Task: Find connections with filter location Bad Neustadt an der Saale with filter topic #Leanstartupswith filter profile language French with filter current company EdgeVerve with filter school Indian Institute of Management, Calcutta with filter industry Fisheries with filter service category Life Coaching with filter keywords title Cruise Ship Attendant
Action: Mouse moved to (570, 76)
Screenshot: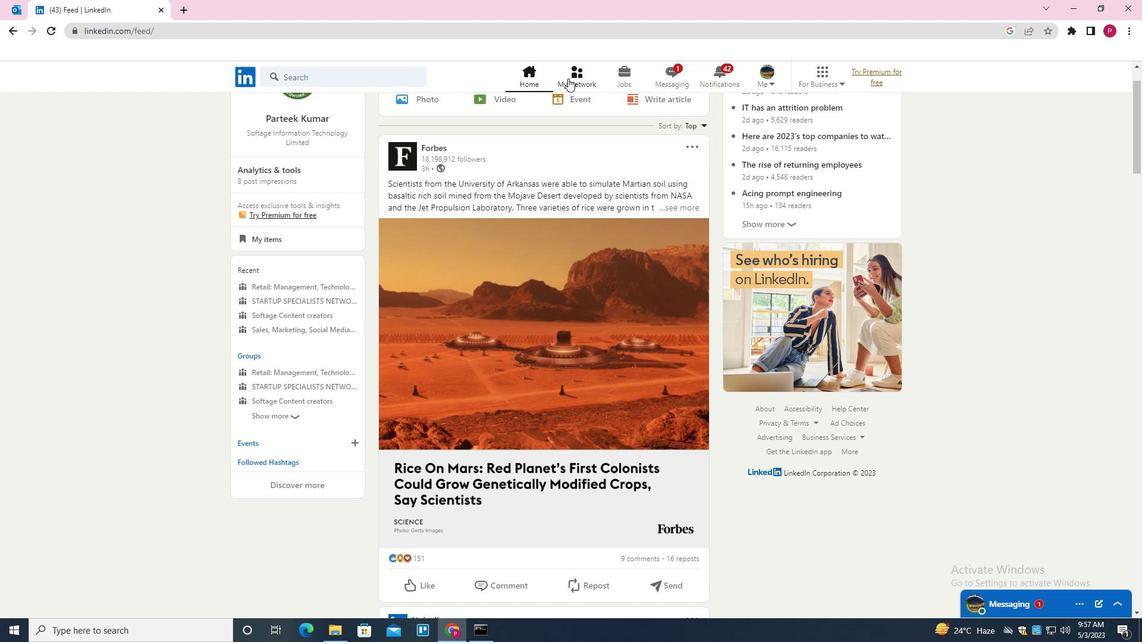 
Action: Mouse pressed left at (570, 76)
Screenshot: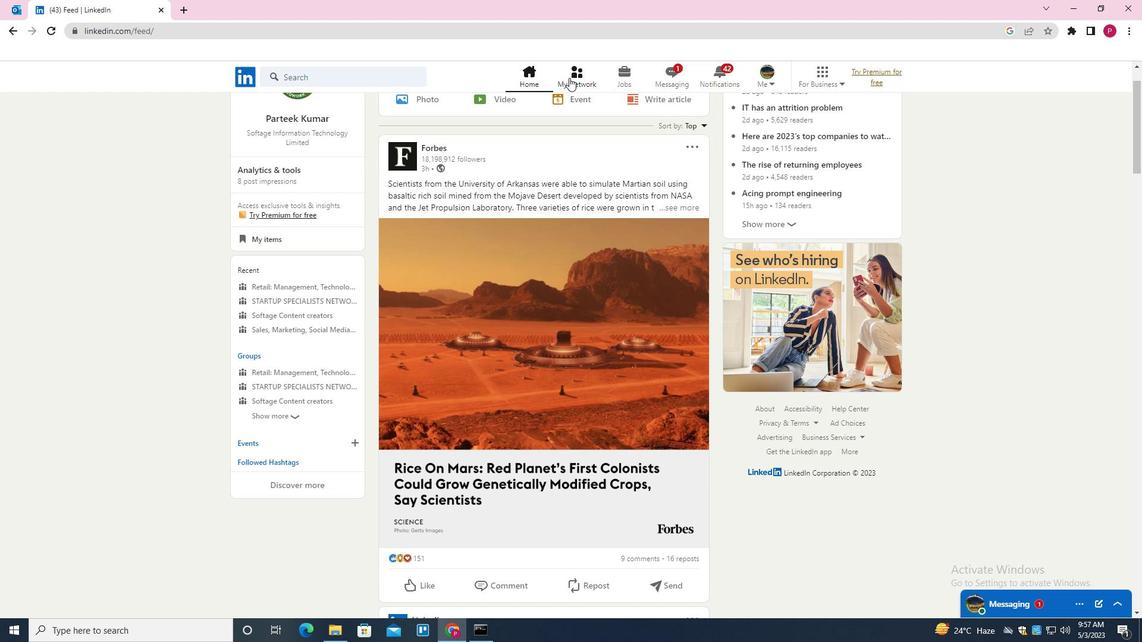
Action: Mouse moved to (363, 139)
Screenshot: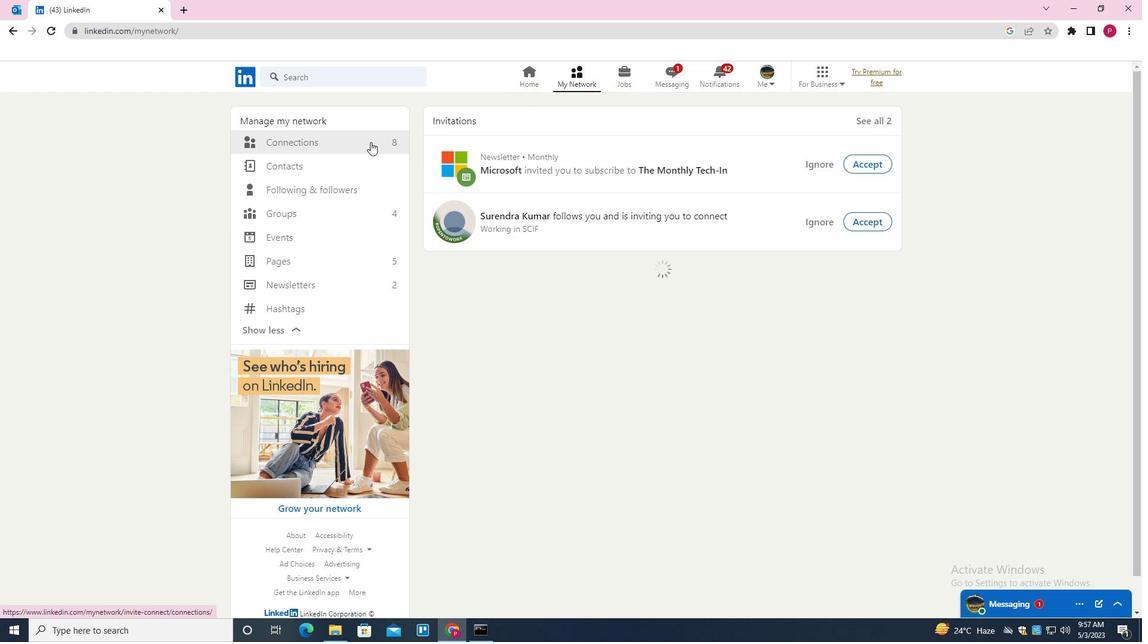 
Action: Mouse pressed left at (363, 139)
Screenshot: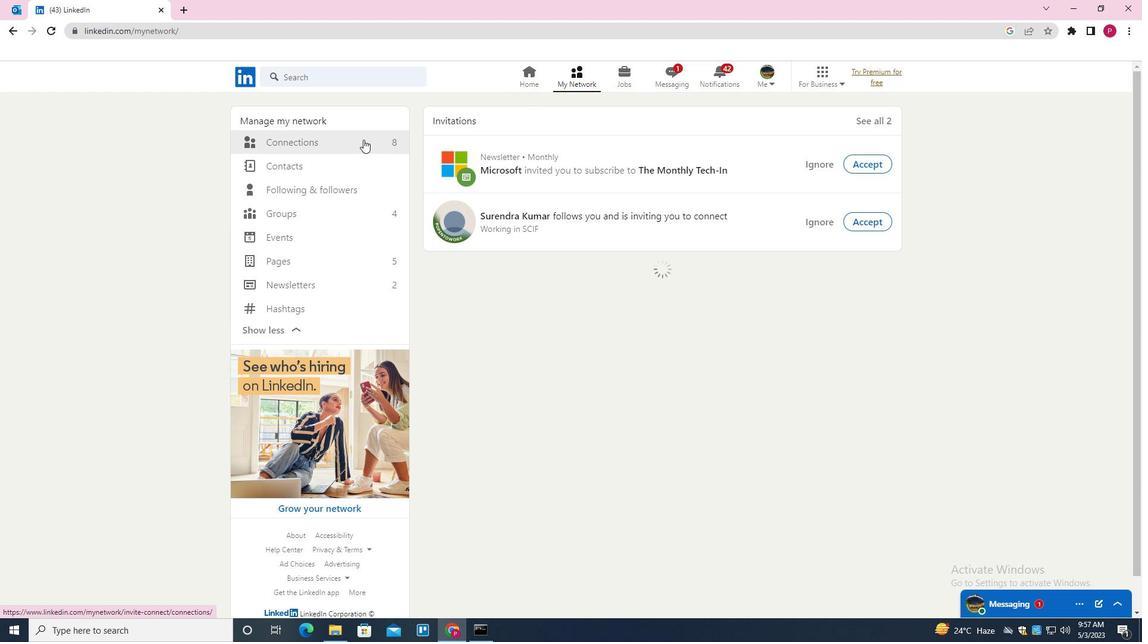 
Action: Mouse moved to (654, 139)
Screenshot: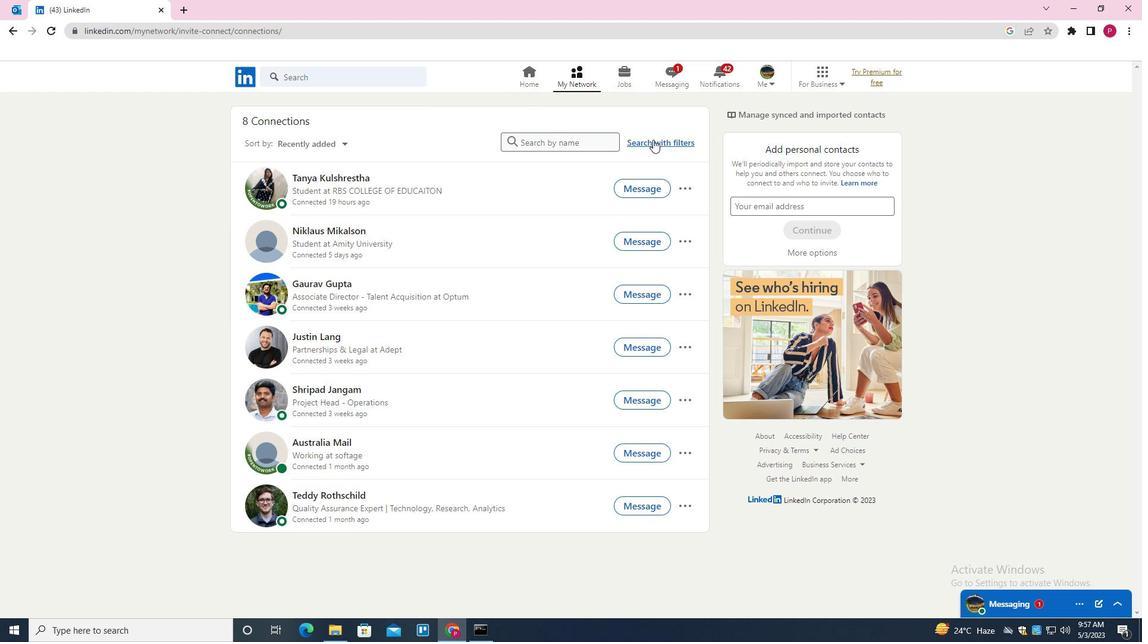 
Action: Mouse pressed left at (654, 139)
Screenshot: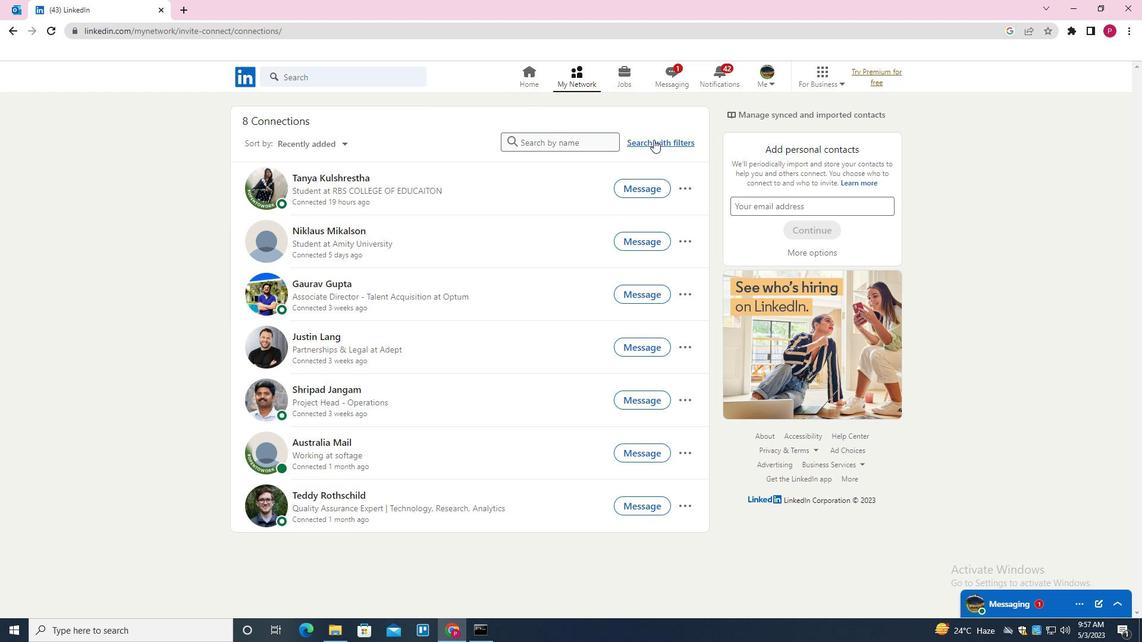
Action: Mouse moved to (610, 111)
Screenshot: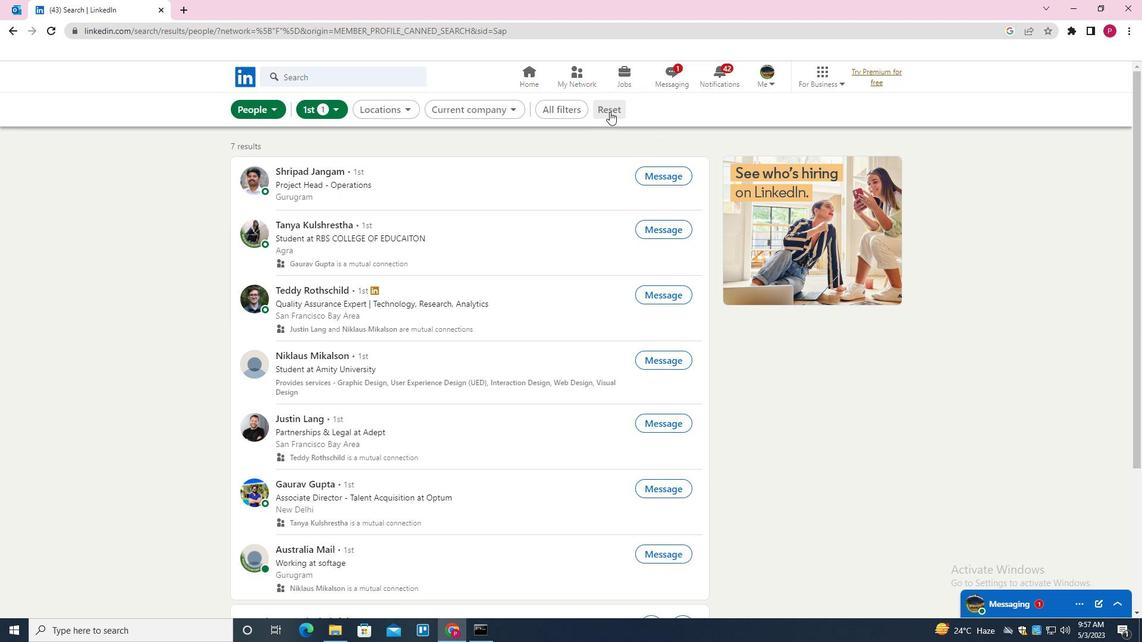 
Action: Mouse pressed left at (610, 111)
Screenshot: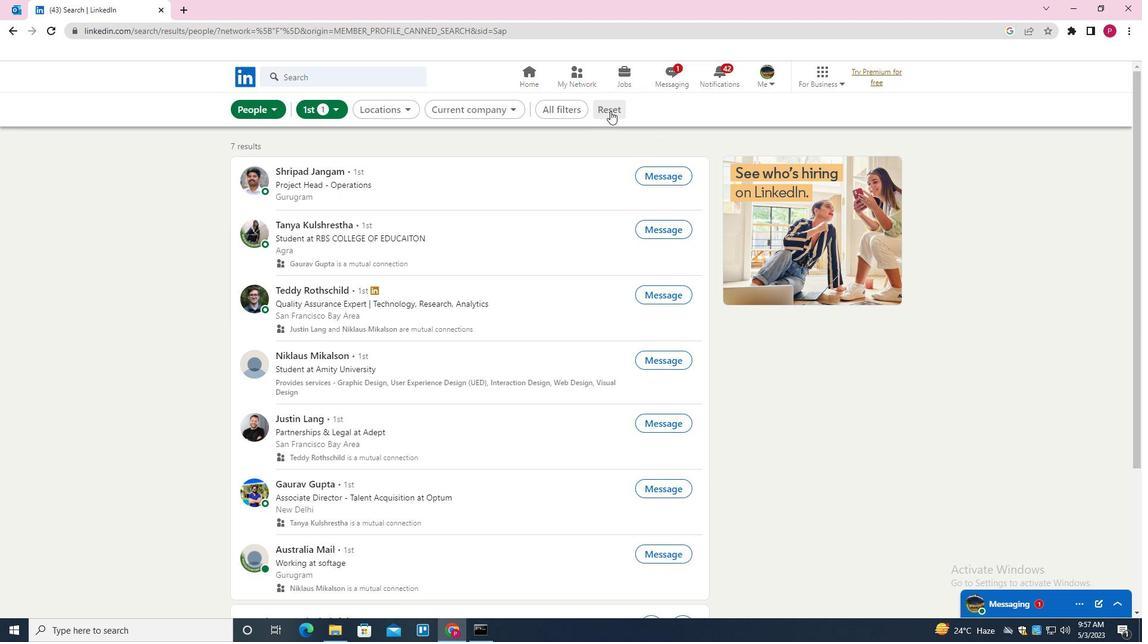 
Action: Mouse moved to (593, 114)
Screenshot: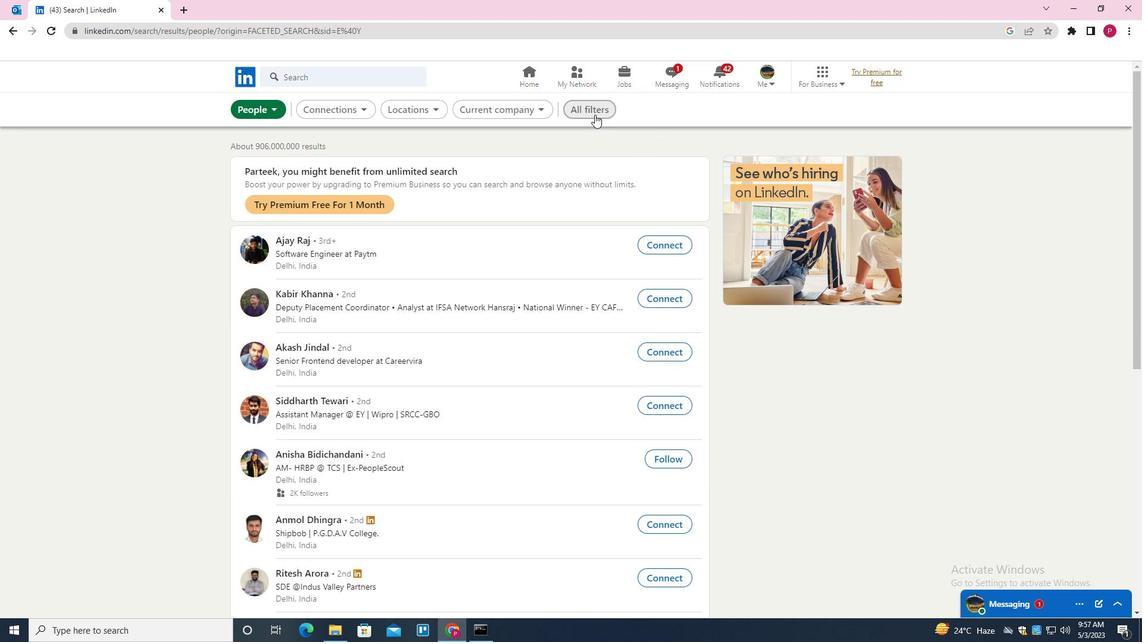 
Action: Mouse pressed left at (593, 114)
Screenshot: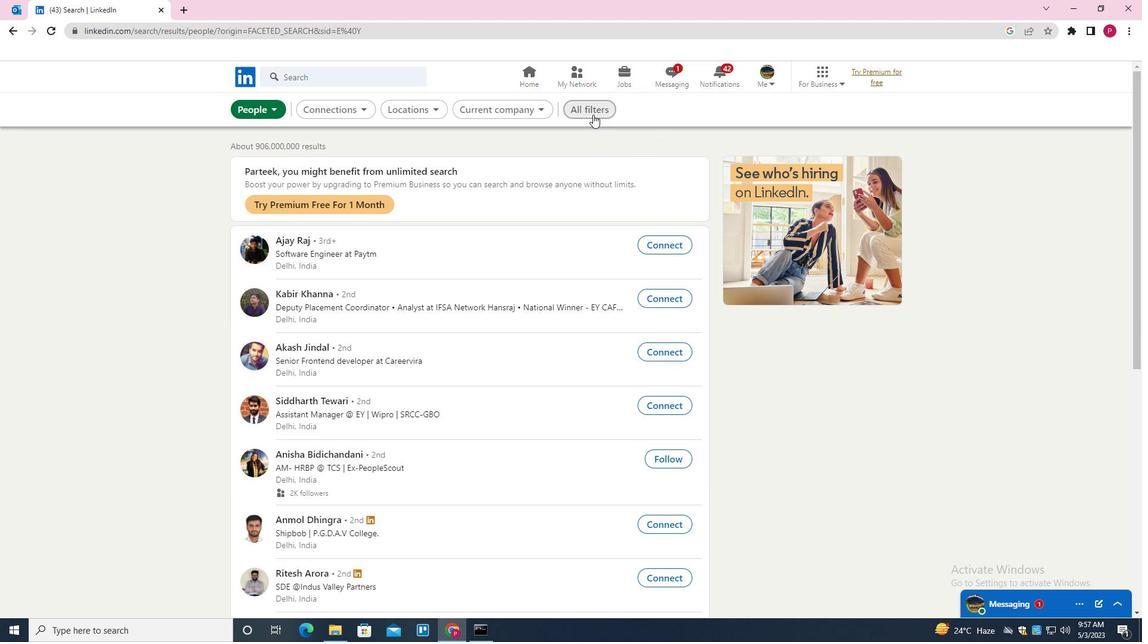 
Action: Mouse moved to (960, 302)
Screenshot: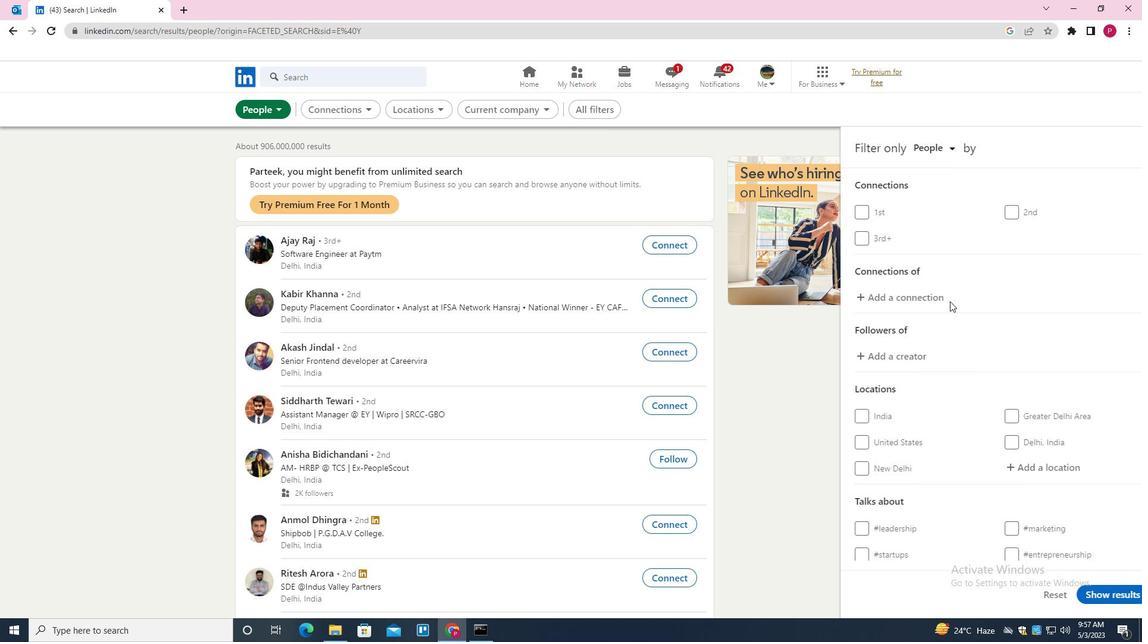 
Action: Mouse scrolled (960, 301) with delta (0, 0)
Screenshot: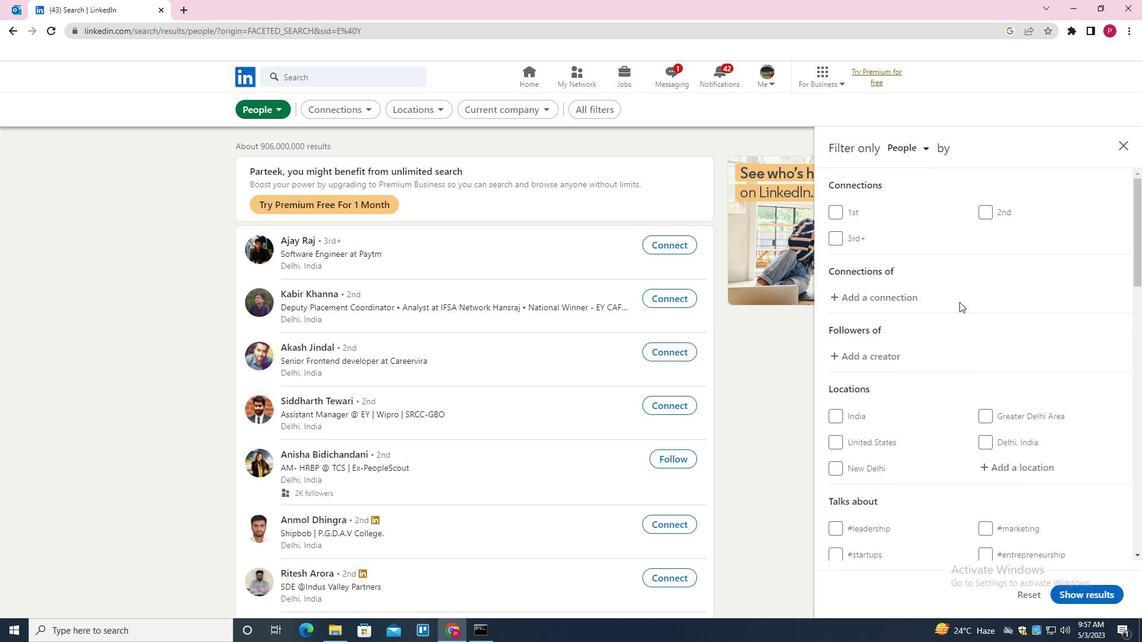 
Action: Mouse scrolled (960, 301) with delta (0, 0)
Screenshot: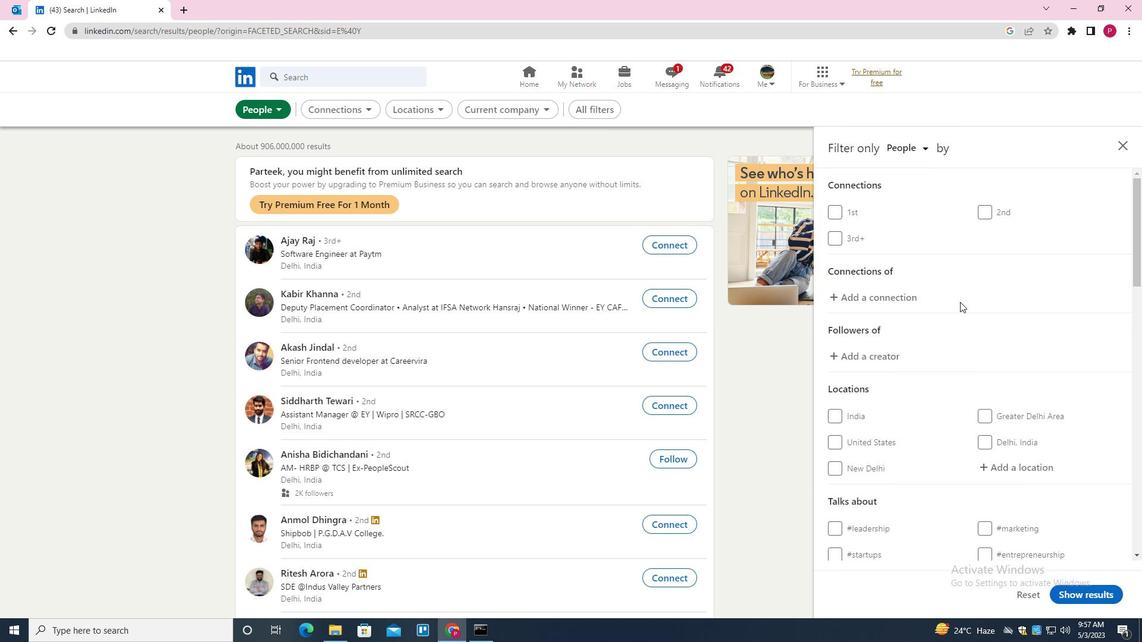 
Action: Mouse moved to (1000, 356)
Screenshot: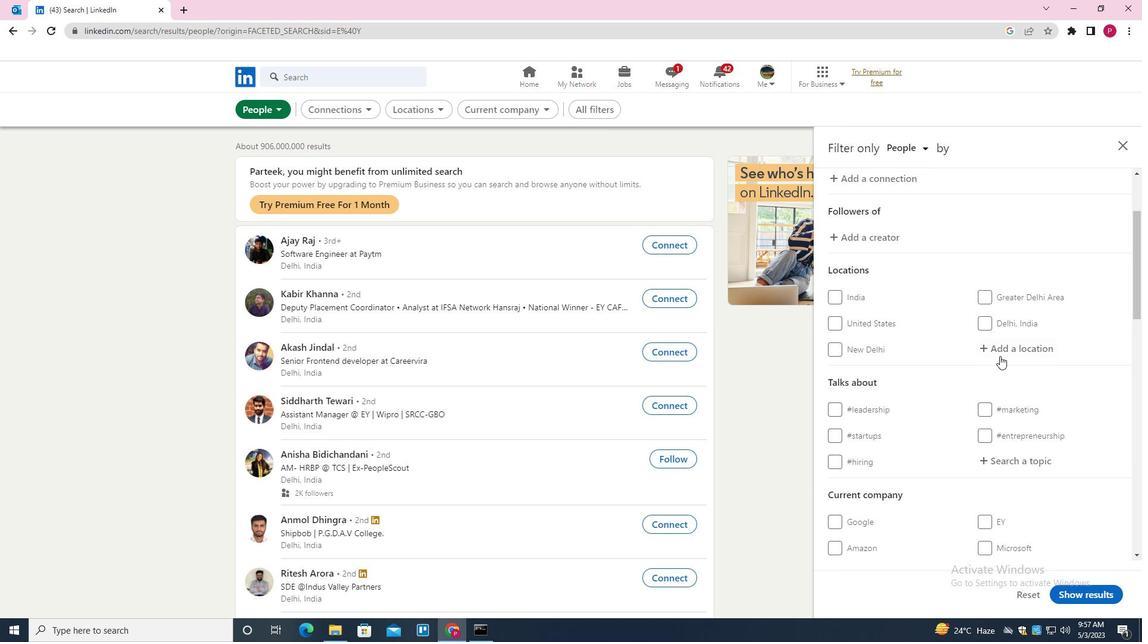 
Action: Mouse pressed left at (1000, 356)
Screenshot: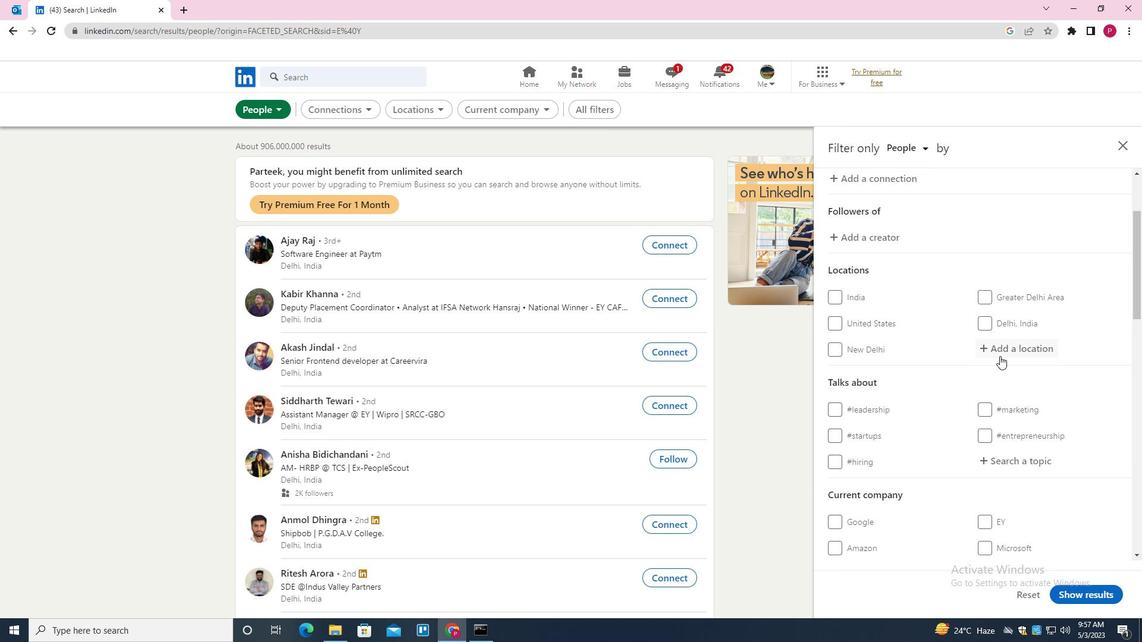 
Action: Key pressed <Key.shift>BAD<Key.space><Key.shift><Key.shift><Key.shift><Key.shift><Key.shift><Key.shift><Key.shift><Key.shift><Key.shift><Key.shift><Key.shift><Key.shift><Key.shift><Key.shift><Key.shift><Key.shift>B<Key.backspace>NEUSTADT<Key.down><Key.enter>
Screenshot: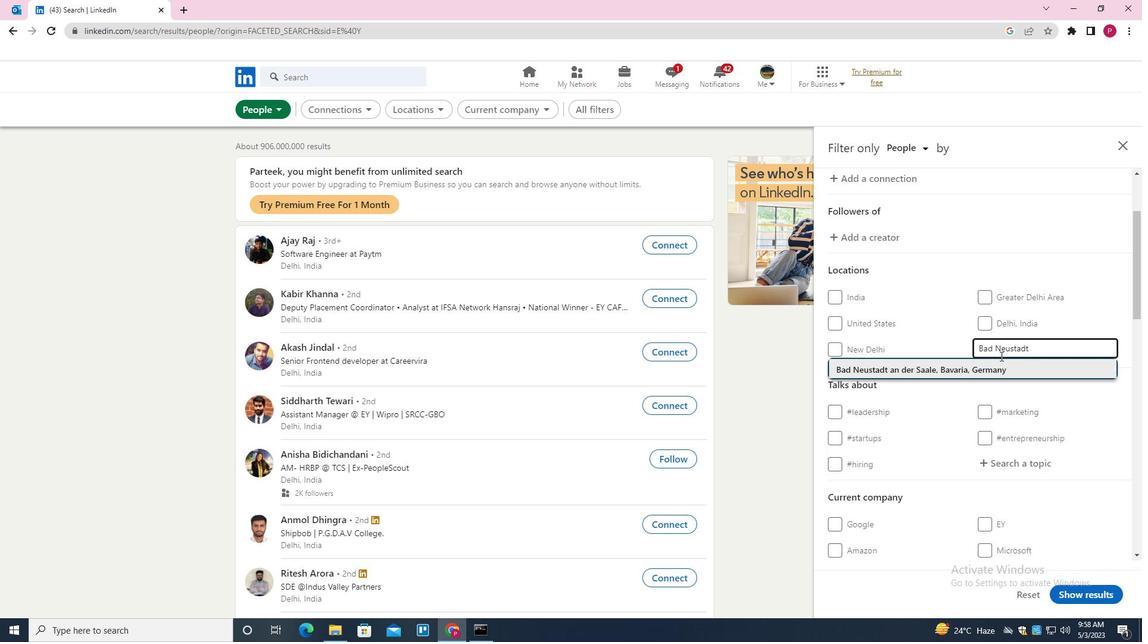
Action: Mouse moved to (1001, 400)
Screenshot: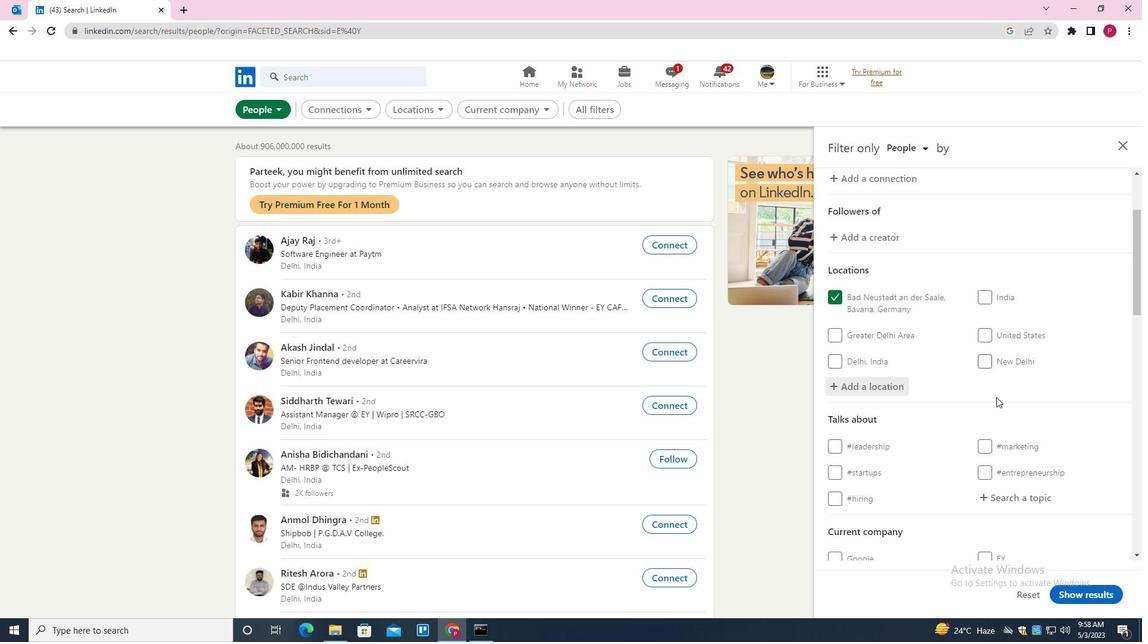 
Action: Mouse scrolled (1001, 399) with delta (0, 0)
Screenshot: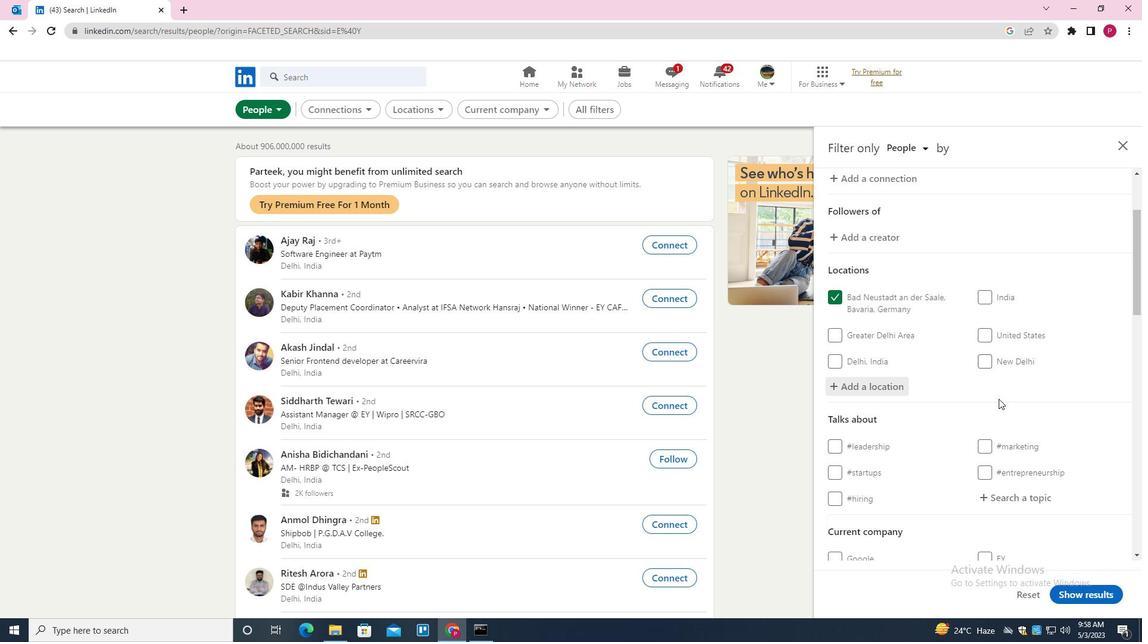 
Action: Mouse scrolled (1001, 399) with delta (0, 0)
Screenshot: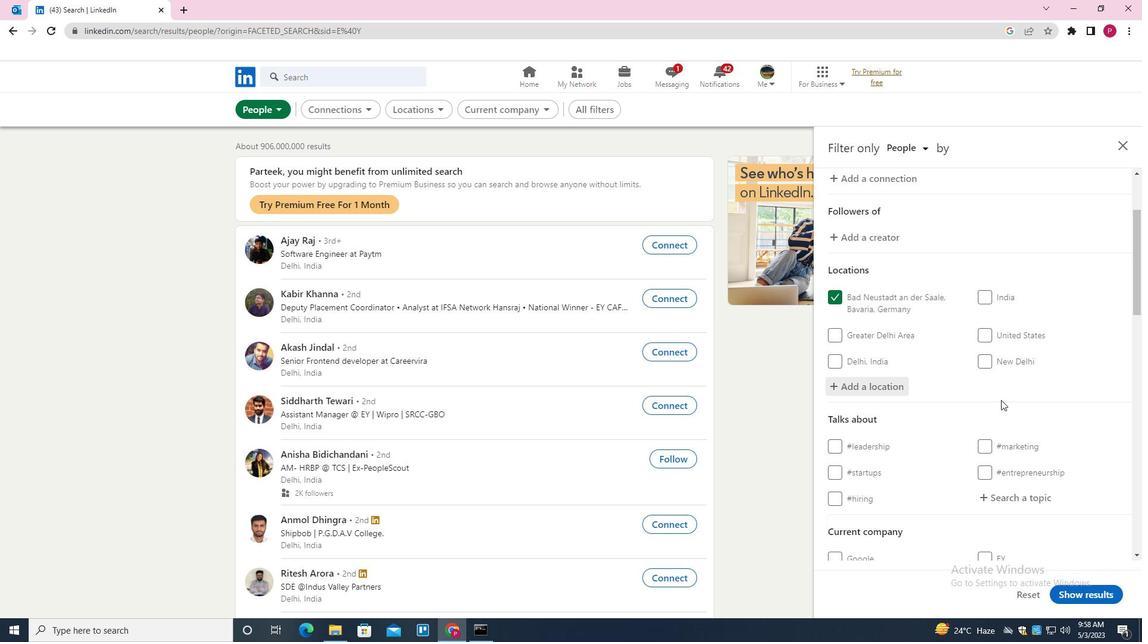 
Action: Mouse moved to (1009, 382)
Screenshot: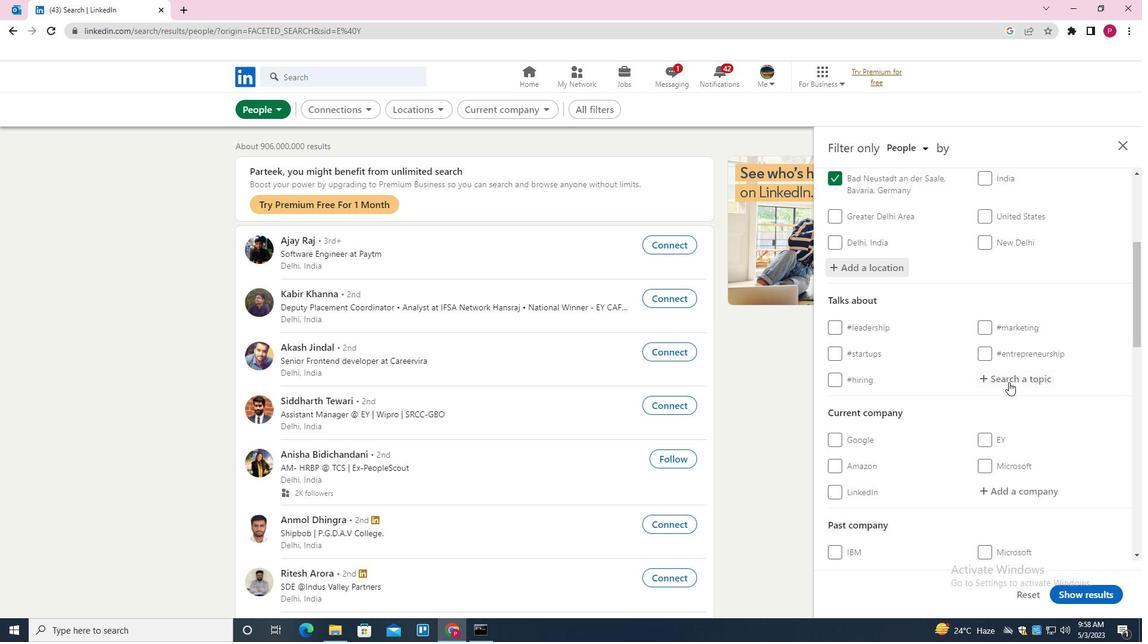 
Action: Mouse pressed left at (1009, 382)
Screenshot: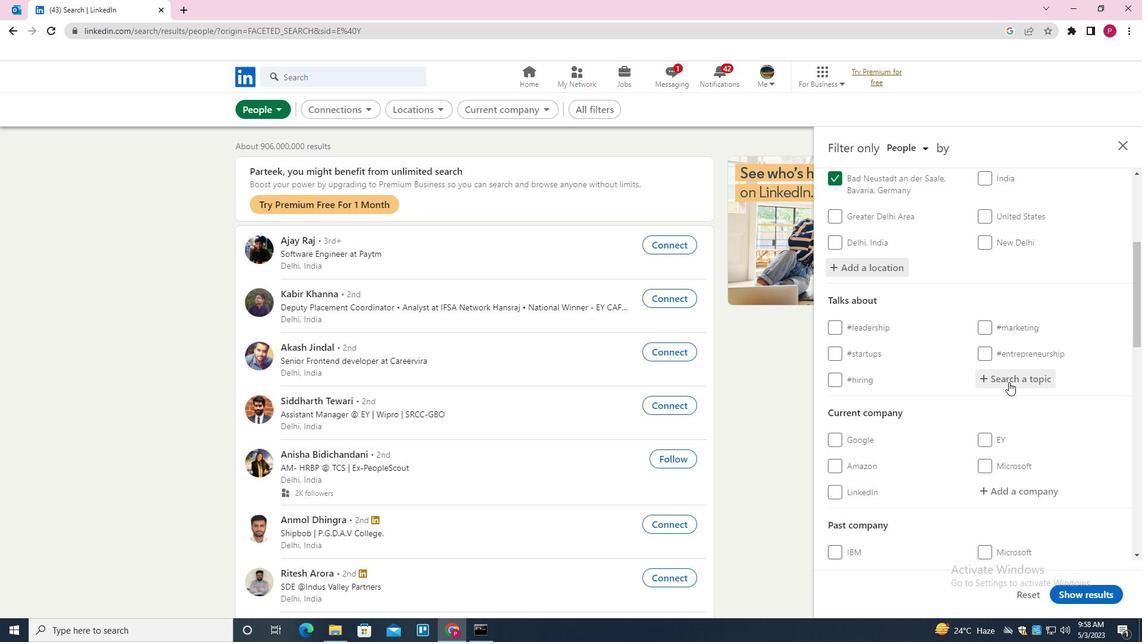 
Action: Key pressed <Key.shift>LEANSTARTUPS<Key.down><Key.enter>
Screenshot: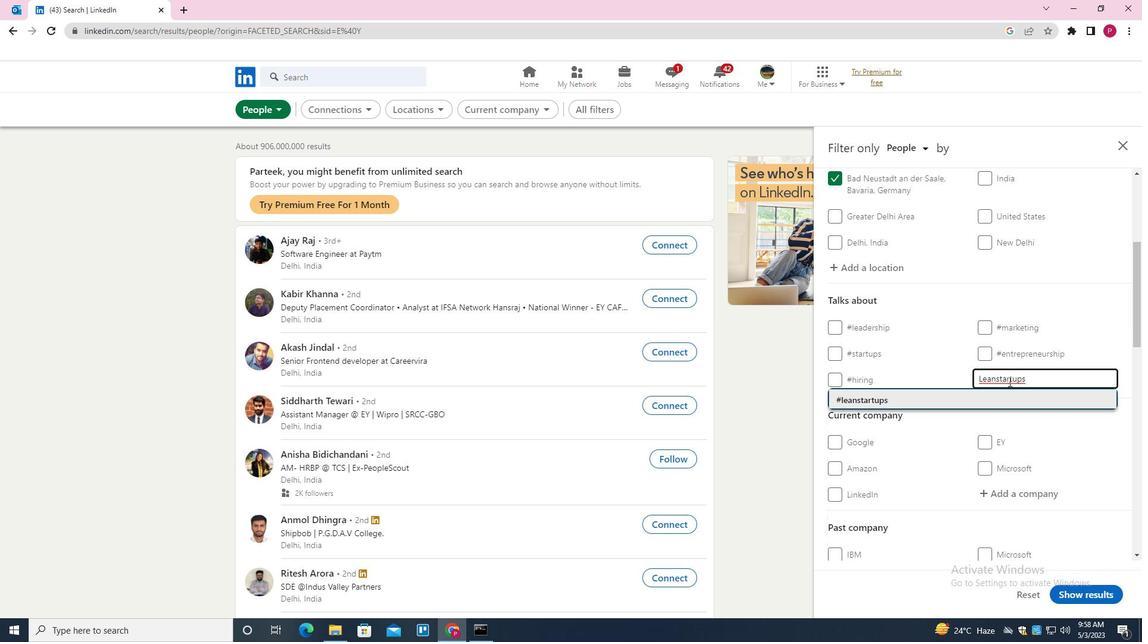 
Action: Mouse moved to (905, 382)
Screenshot: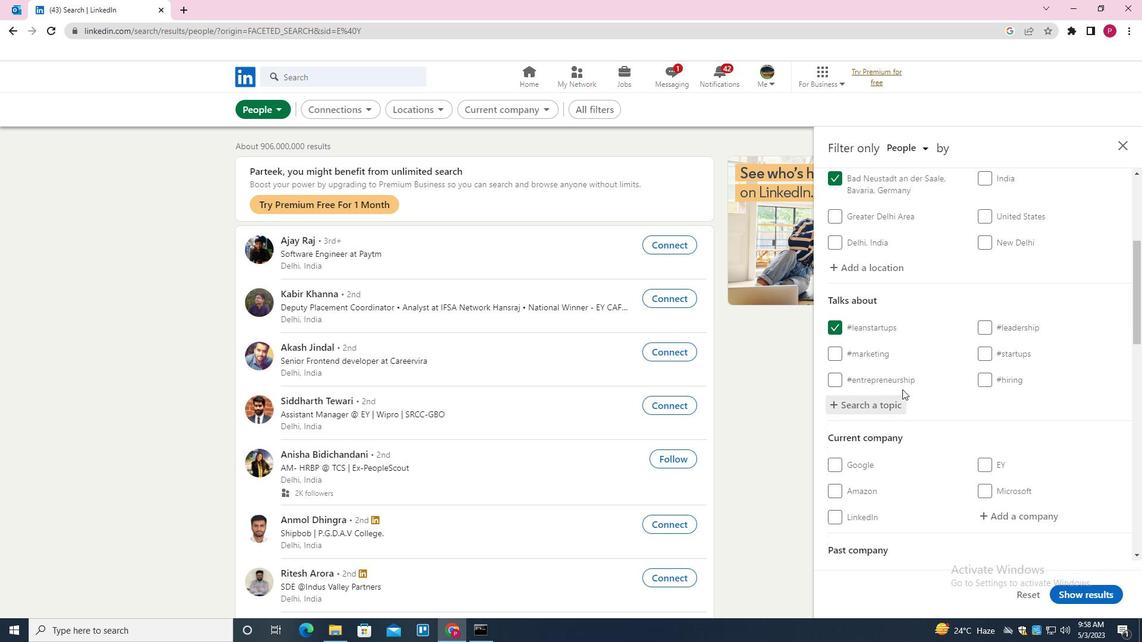 
Action: Mouse scrolled (905, 382) with delta (0, 0)
Screenshot: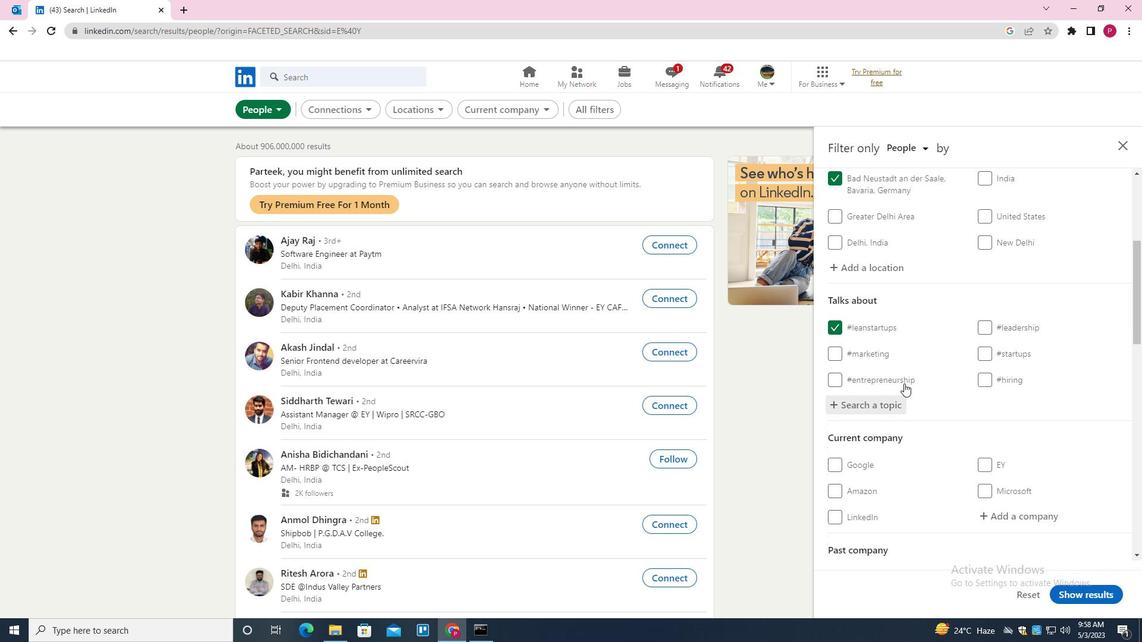 
Action: Mouse scrolled (905, 382) with delta (0, 0)
Screenshot: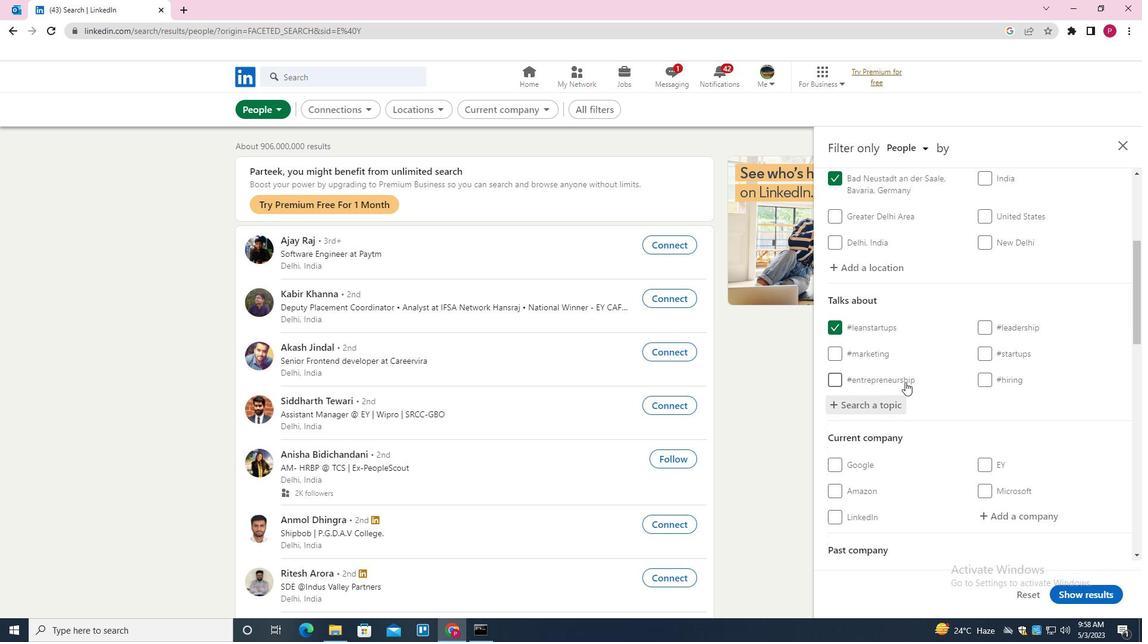 
Action: Mouse scrolled (905, 382) with delta (0, 0)
Screenshot: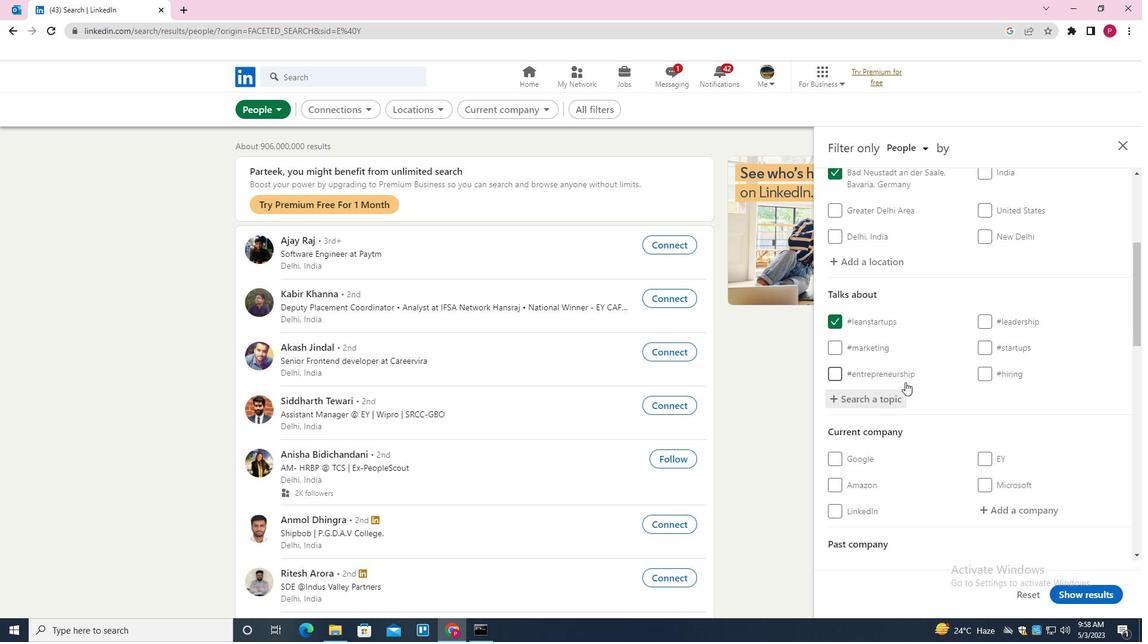 
Action: Mouse scrolled (905, 382) with delta (0, 0)
Screenshot: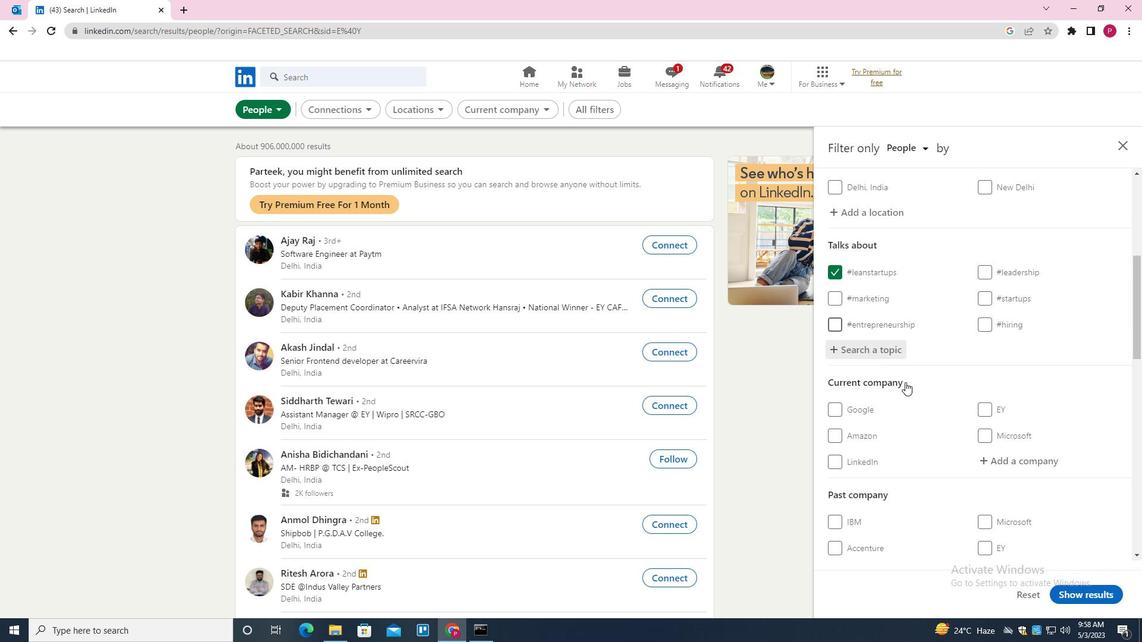 
Action: Mouse scrolled (905, 382) with delta (0, 0)
Screenshot: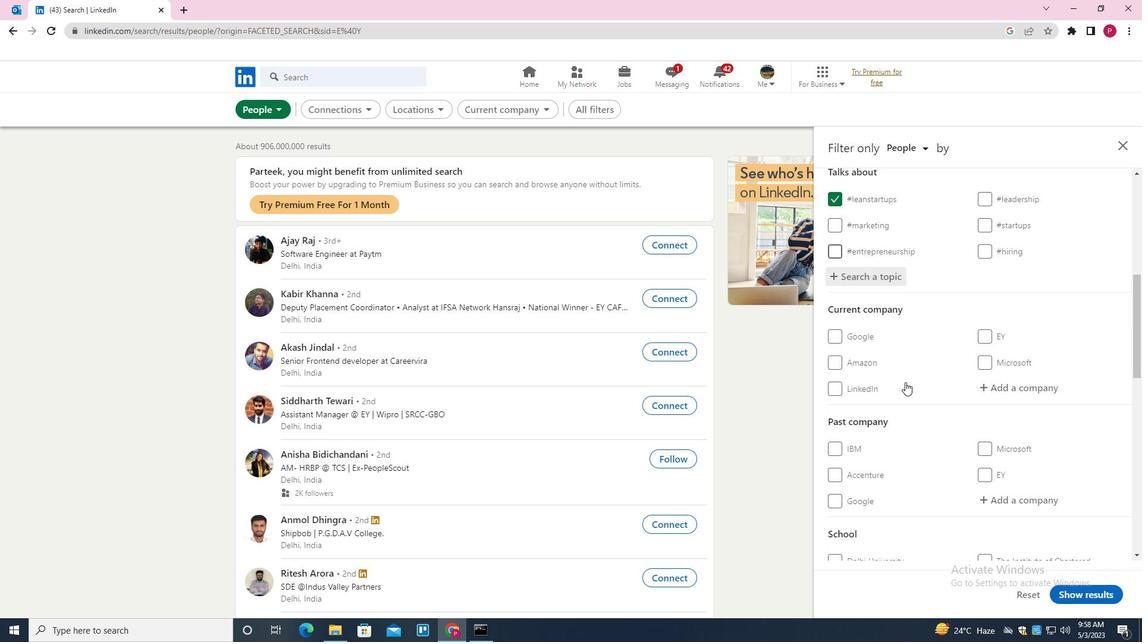 
Action: Mouse scrolled (905, 382) with delta (0, 0)
Screenshot: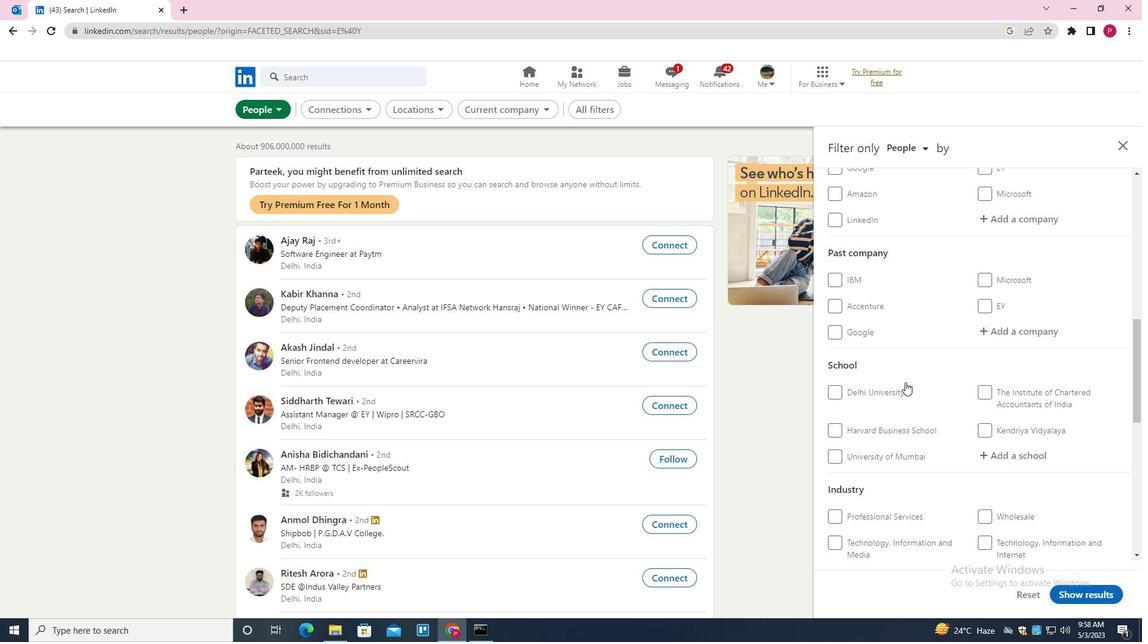 
Action: Mouse scrolled (905, 382) with delta (0, 0)
Screenshot: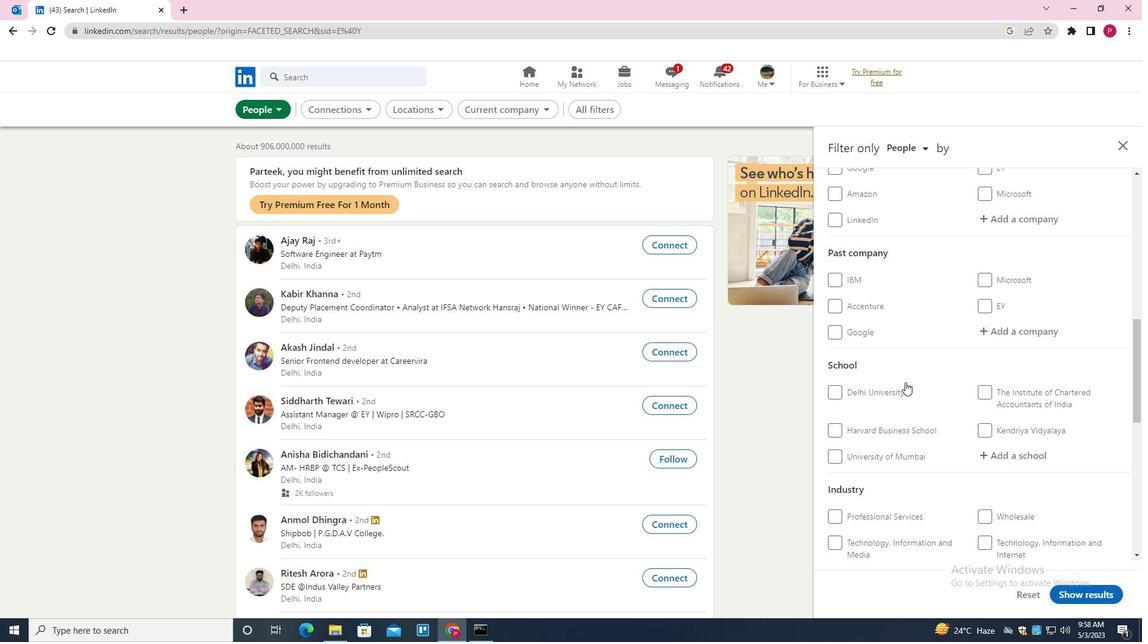 
Action: Mouse scrolled (905, 382) with delta (0, 0)
Screenshot: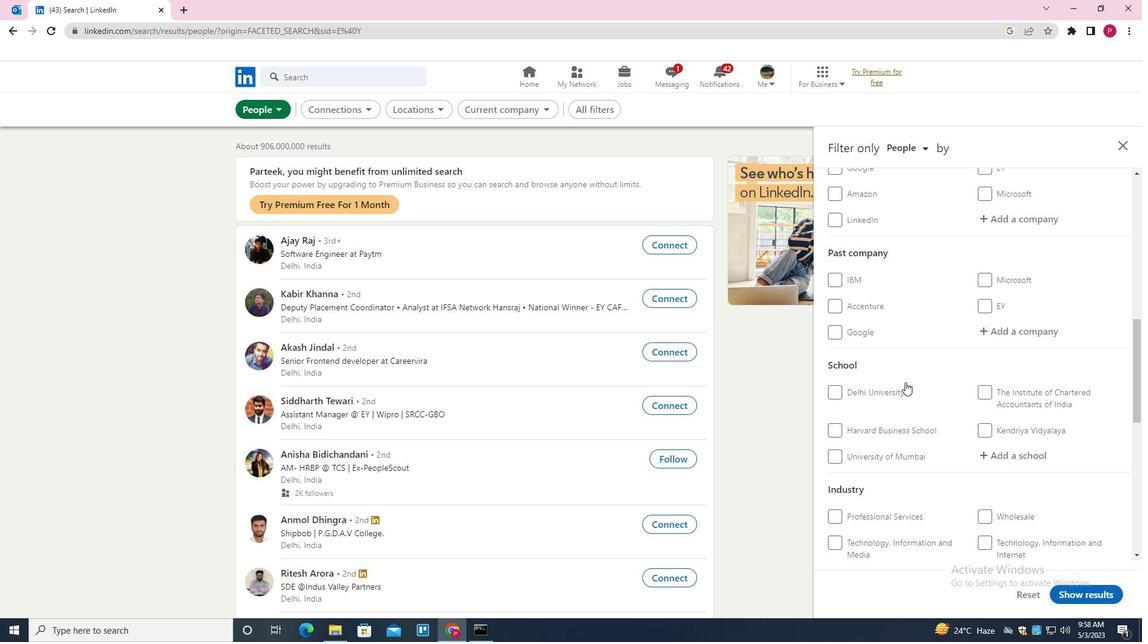 
Action: Mouse scrolled (905, 382) with delta (0, 0)
Screenshot: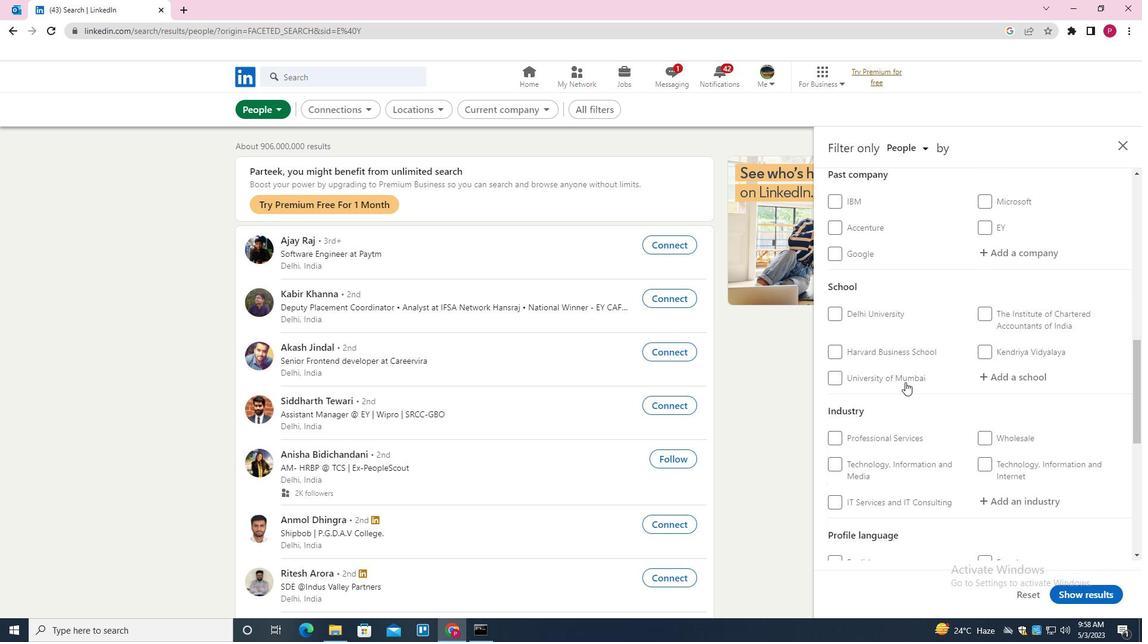 
Action: Mouse scrolled (905, 382) with delta (0, 0)
Screenshot: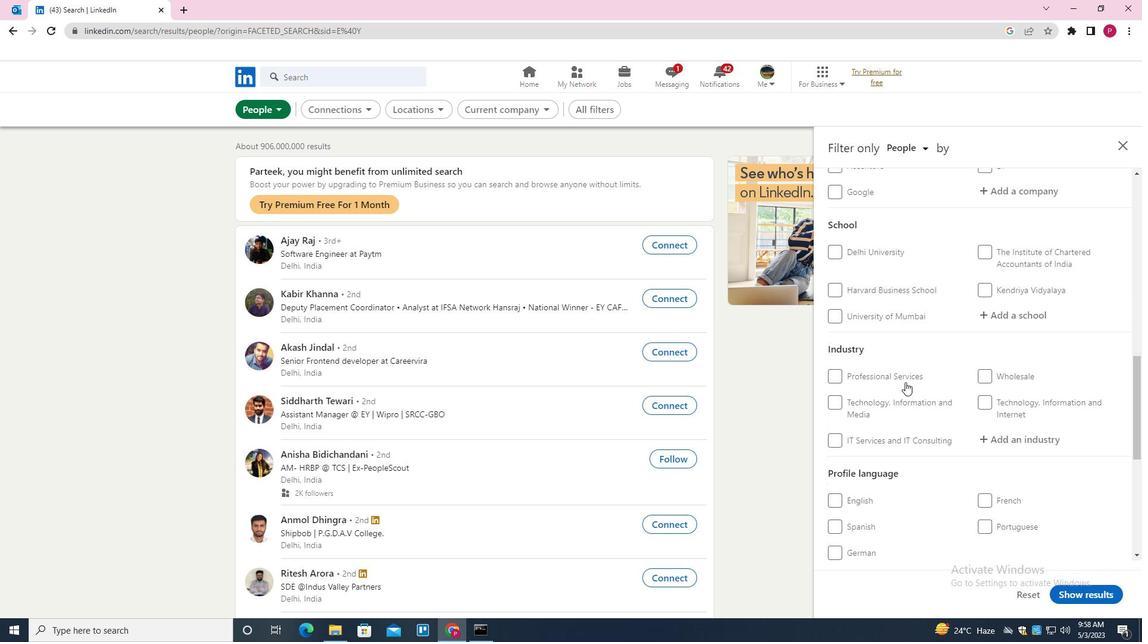 
Action: Mouse moved to (976, 343)
Screenshot: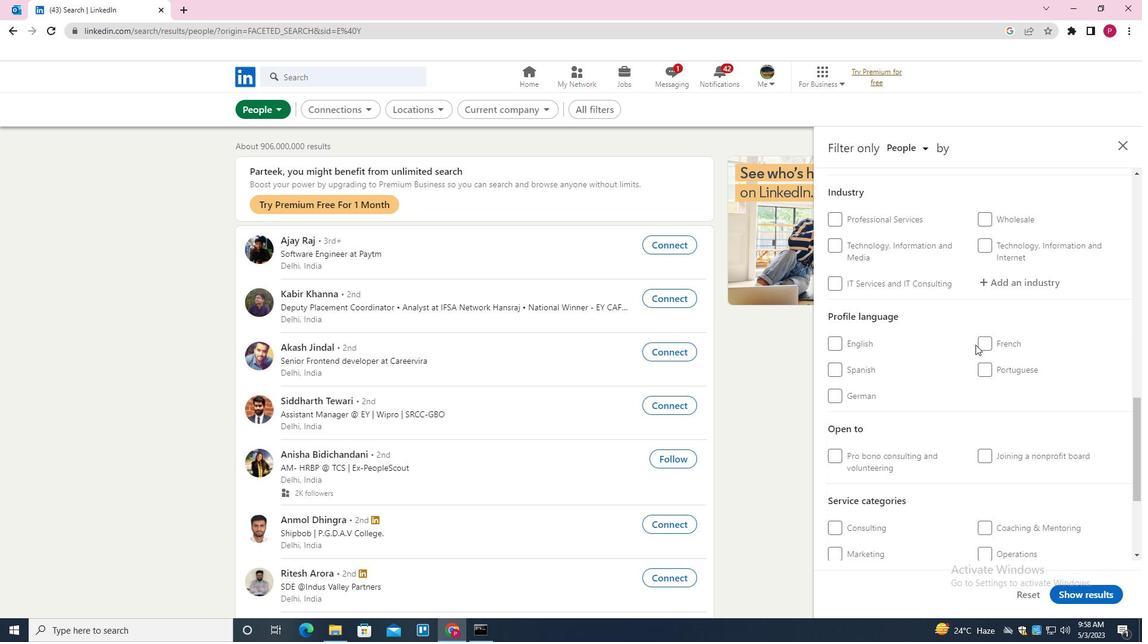 
Action: Mouse pressed left at (976, 343)
Screenshot: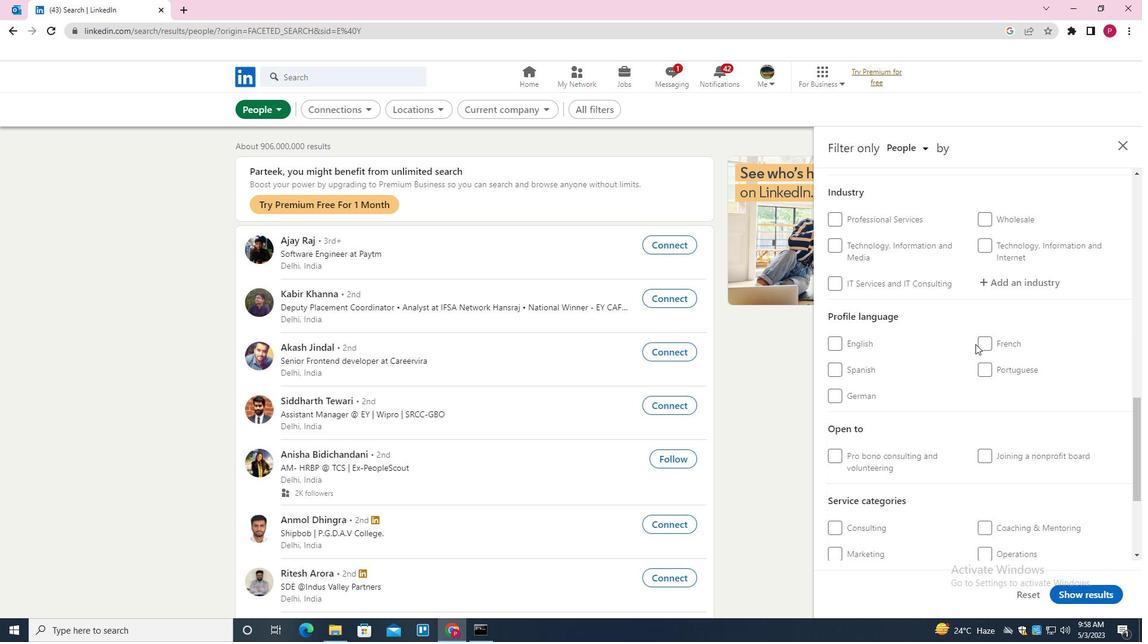 
Action: Mouse moved to (982, 343)
Screenshot: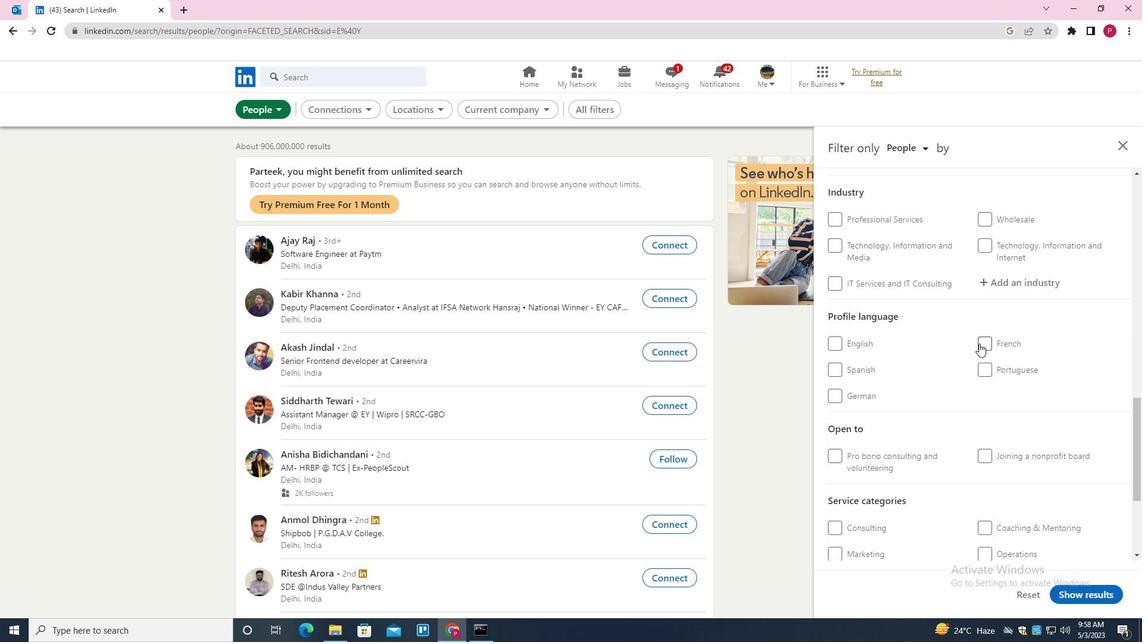 
Action: Mouse pressed left at (982, 343)
Screenshot: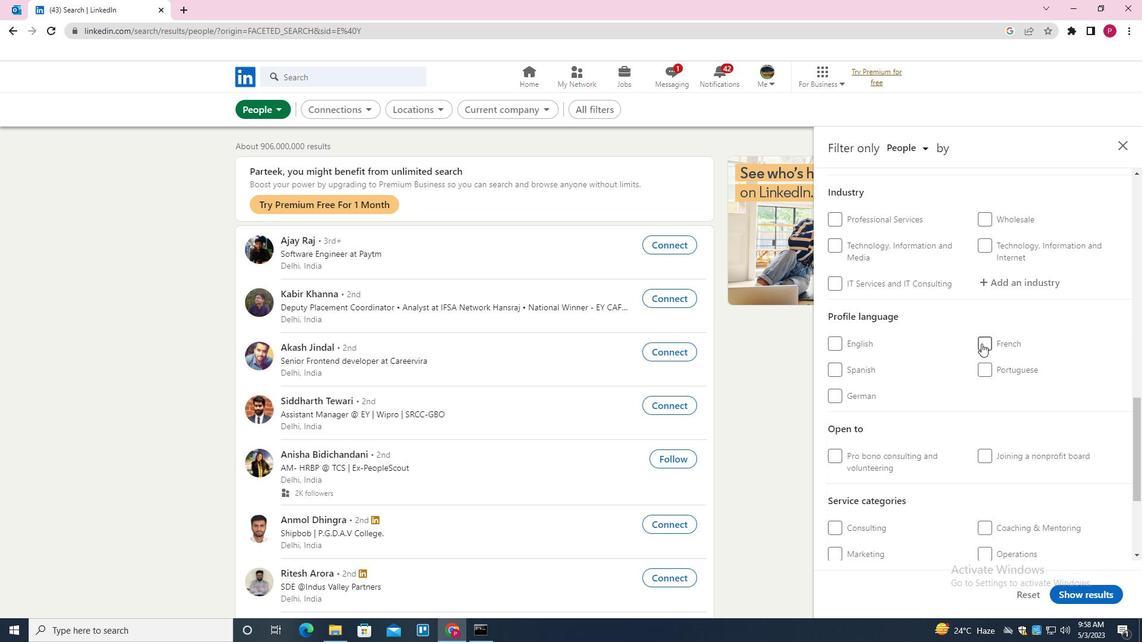 
Action: Mouse moved to (906, 380)
Screenshot: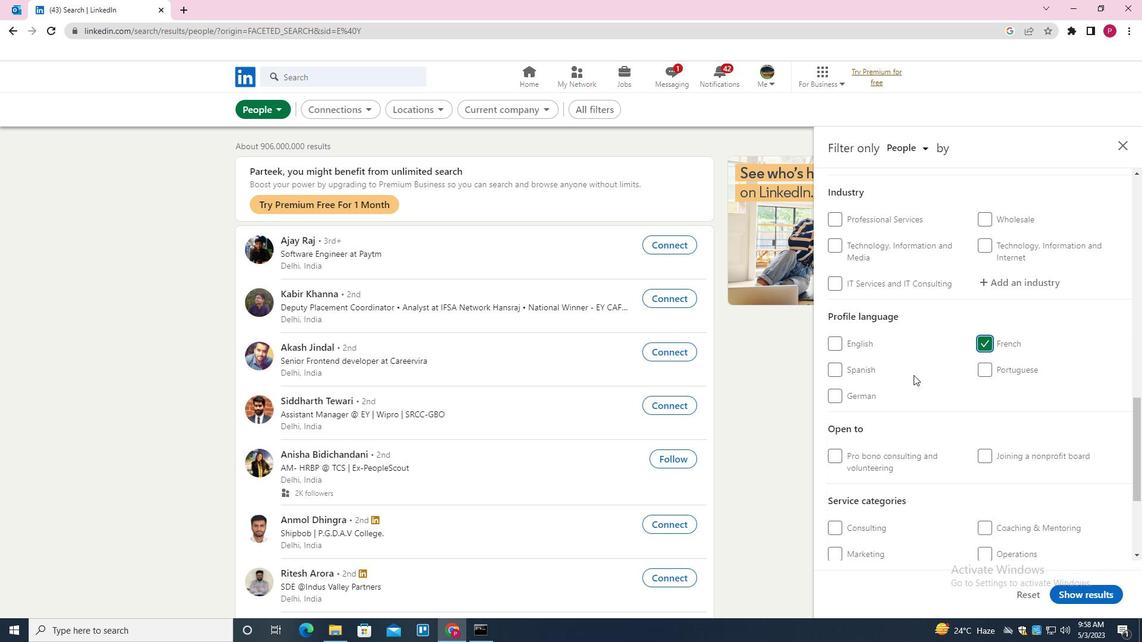 
Action: Mouse scrolled (906, 380) with delta (0, 0)
Screenshot: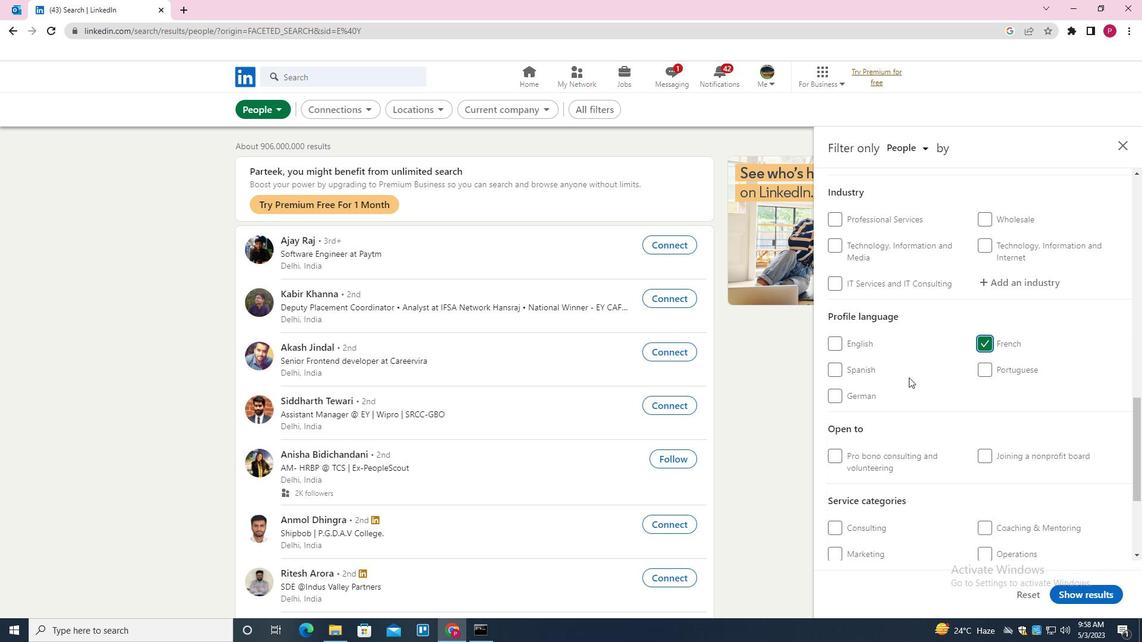 
Action: Mouse scrolled (906, 380) with delta (0, 0)
Screenshot: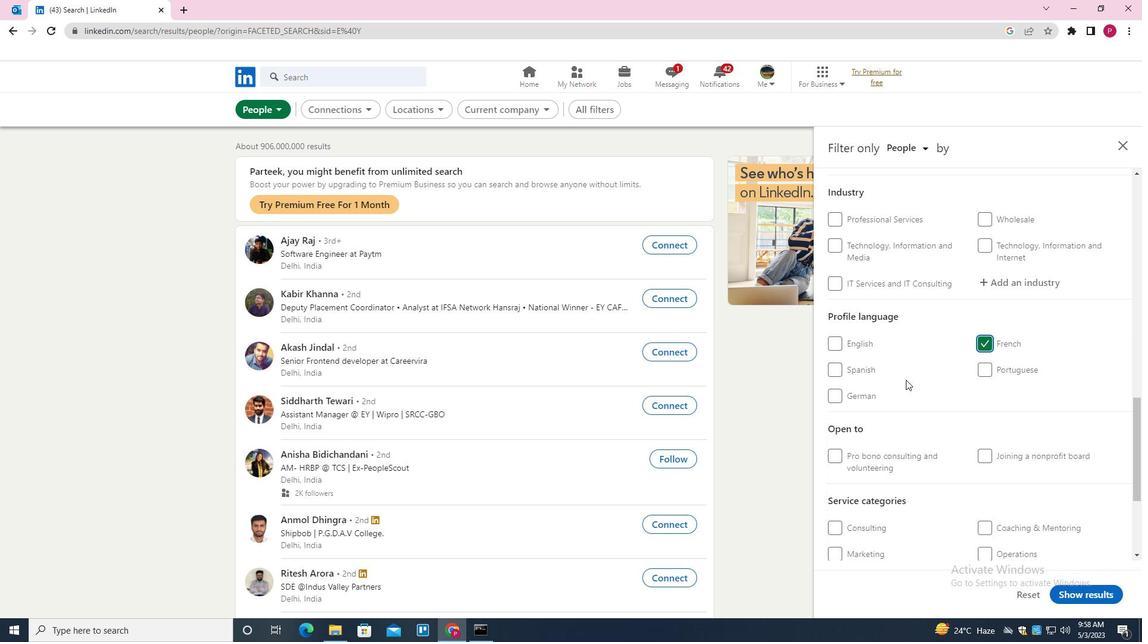 
Action: Mouse scrolled (906, 380) with delta (0, 0)
Screenshot: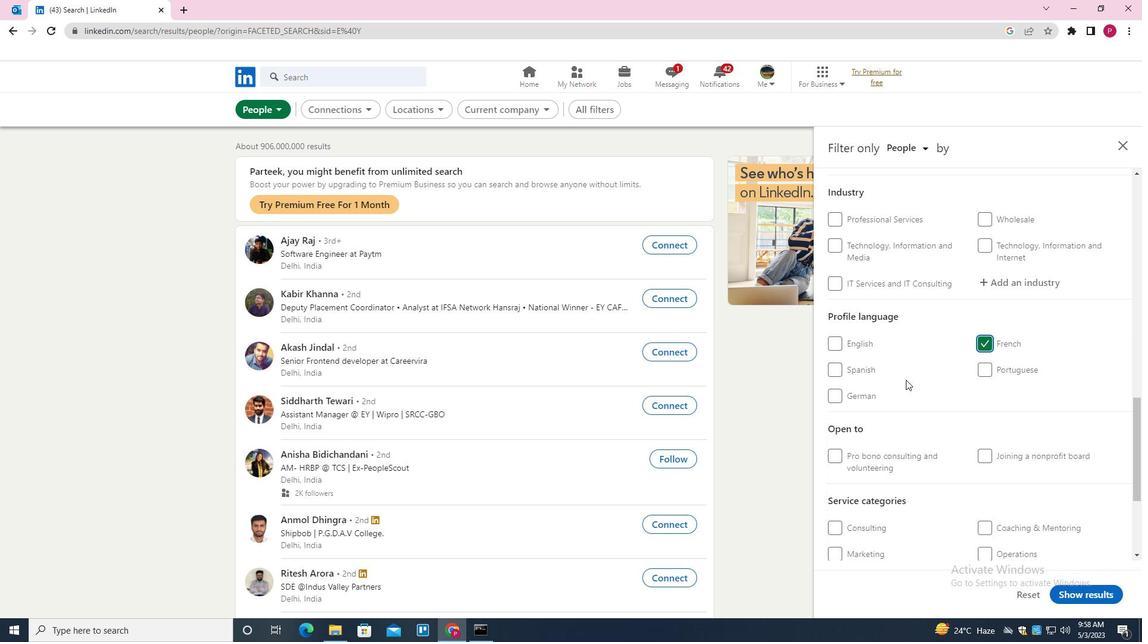 
Action: Mouse scrolled (906, 380) with delta (0, 0)
Screenshot: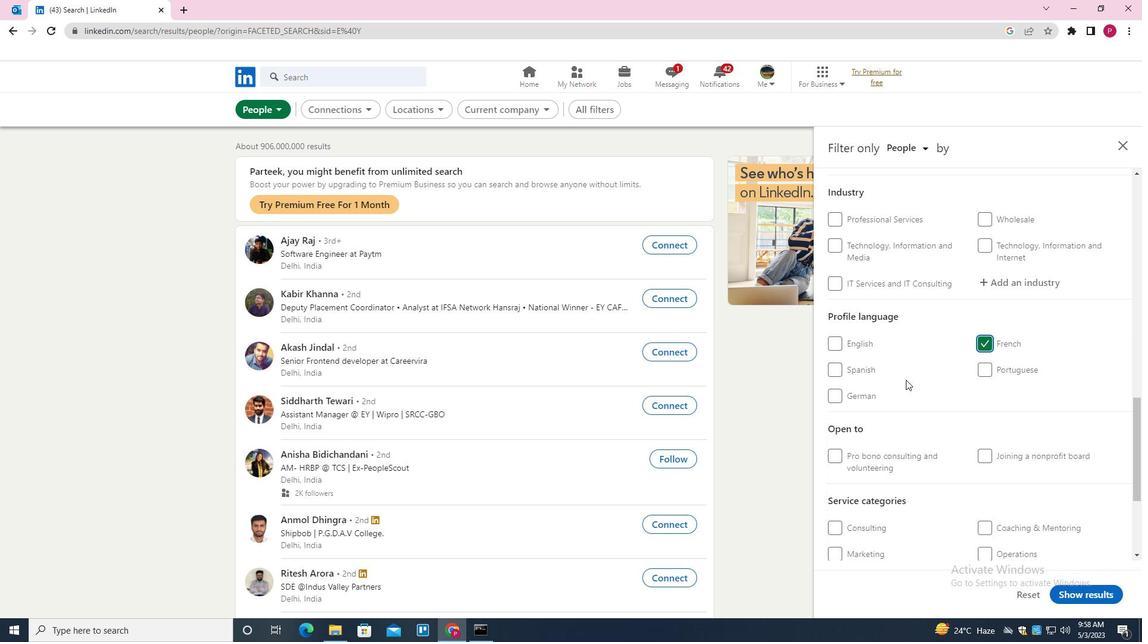
Action: Mouse scrolled (906, 380) with delta (0, 0)
Screenshot: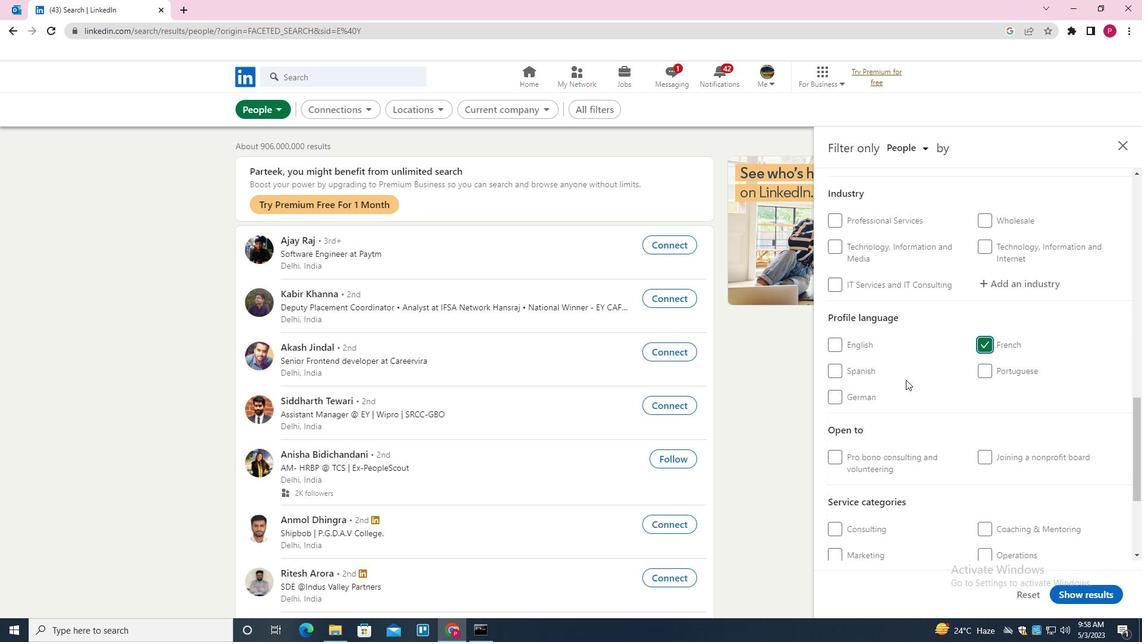 
Action: Mouse scrolled (906, 380) with delta (0, 0)
Screenshot: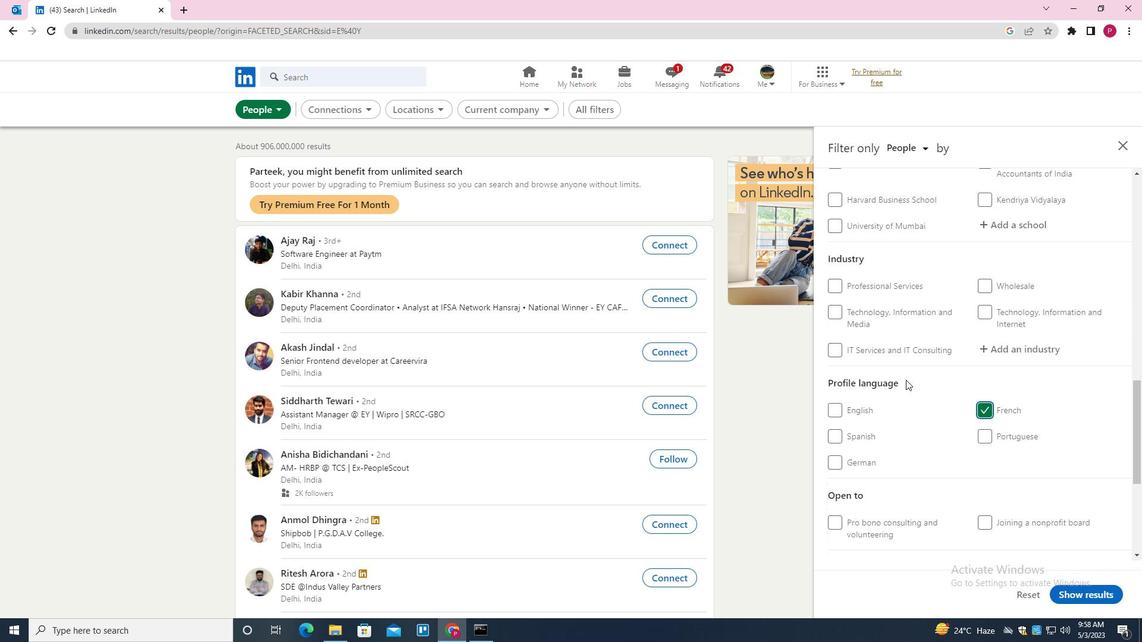 
Action: Mouse scrolled (906, 380) with delta (0, 0)
Screenshot: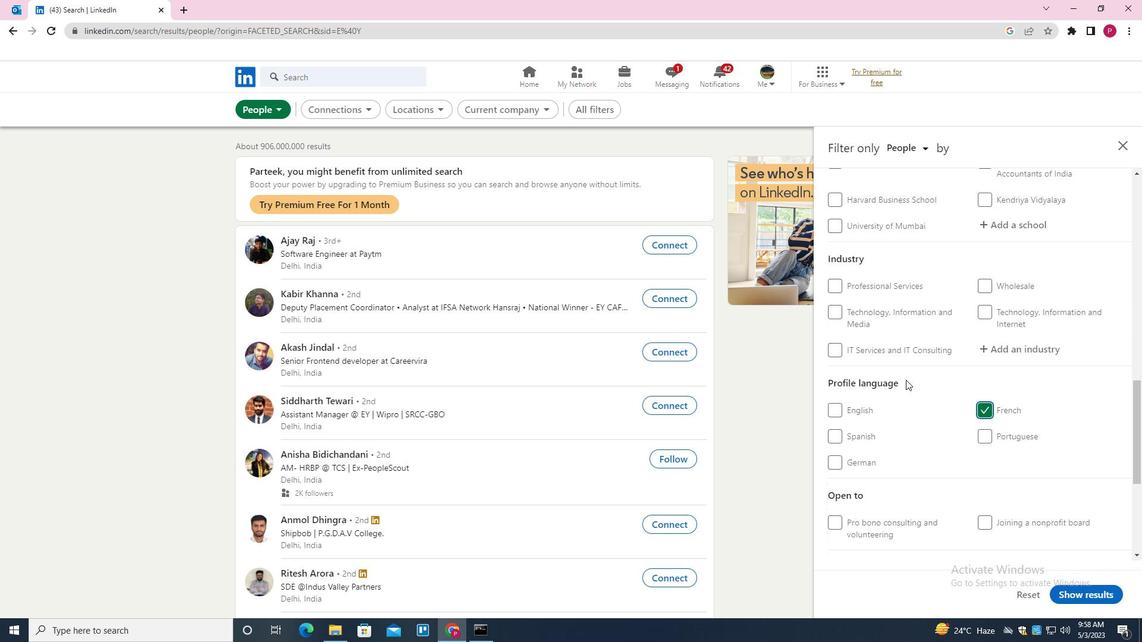
Action: Mouse moved to (1012, 342)
Screenshot: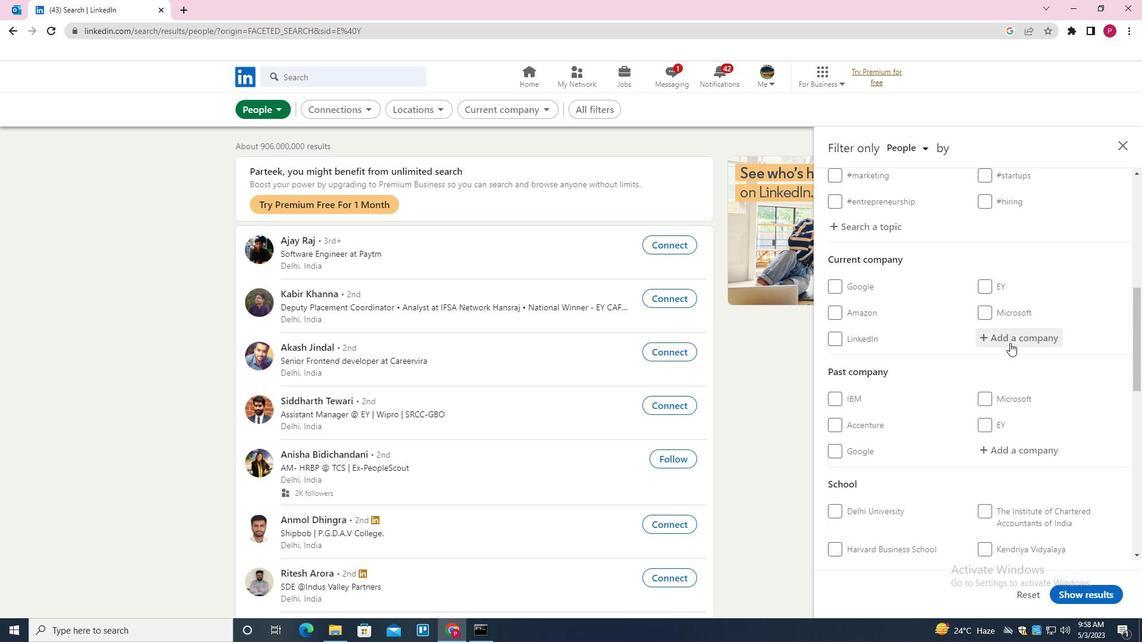 
Action: Mouse pressed left at (1012, 342)
Screenshot: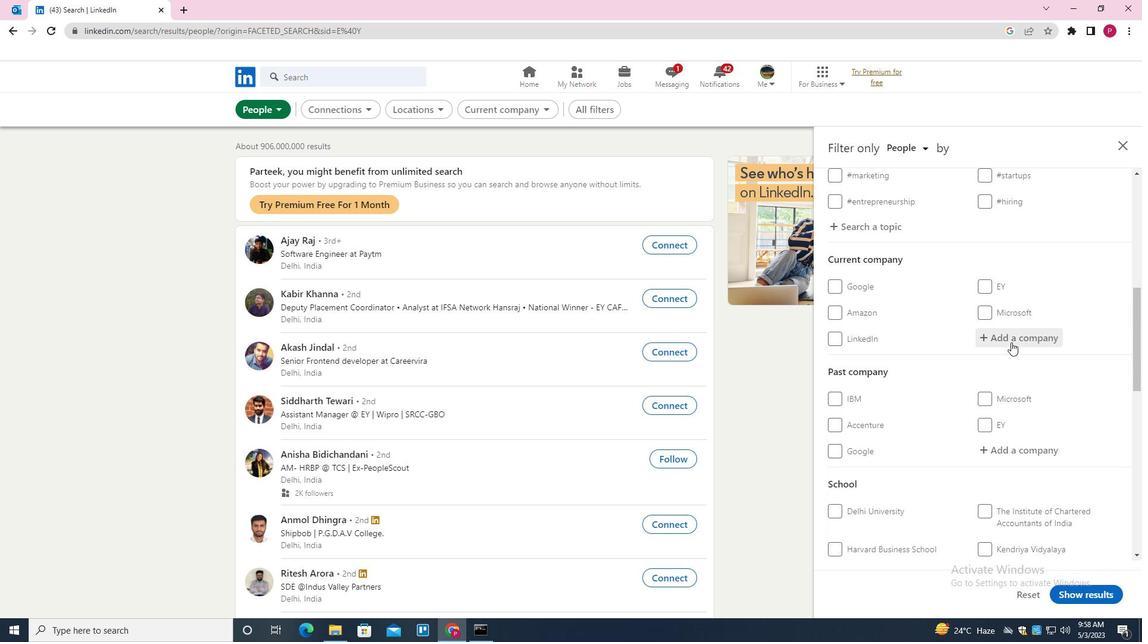 
Action: Key pressed <Key.shift><Key.shift><Key.shift><Key.shift>A<Key.shift><Key.shift><Key.shift><Key.backspace>EDGE<Key.shift><Key.shift><Key.shift><Key.shift><Key.shift><Key.shift><Key.shift><Key.shift><Key.shift><Key.shift><Key.shift><Key.shift>VERVE<Key.down><Key.enter>
Screenshot: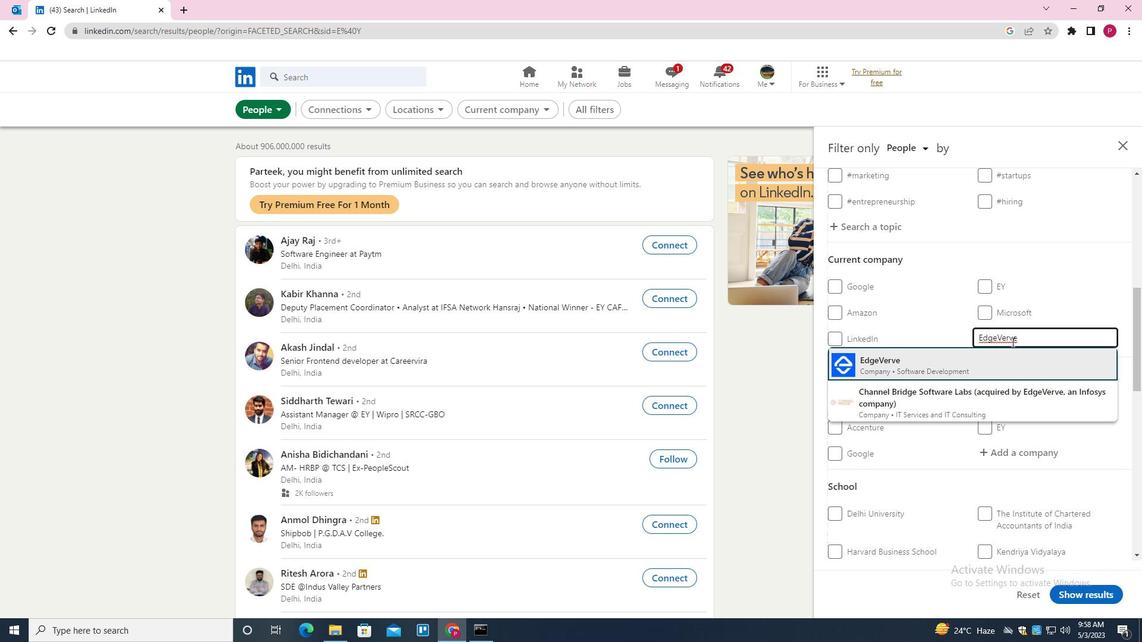 
Action: Mouse moved to (975, 366)
Screenshot: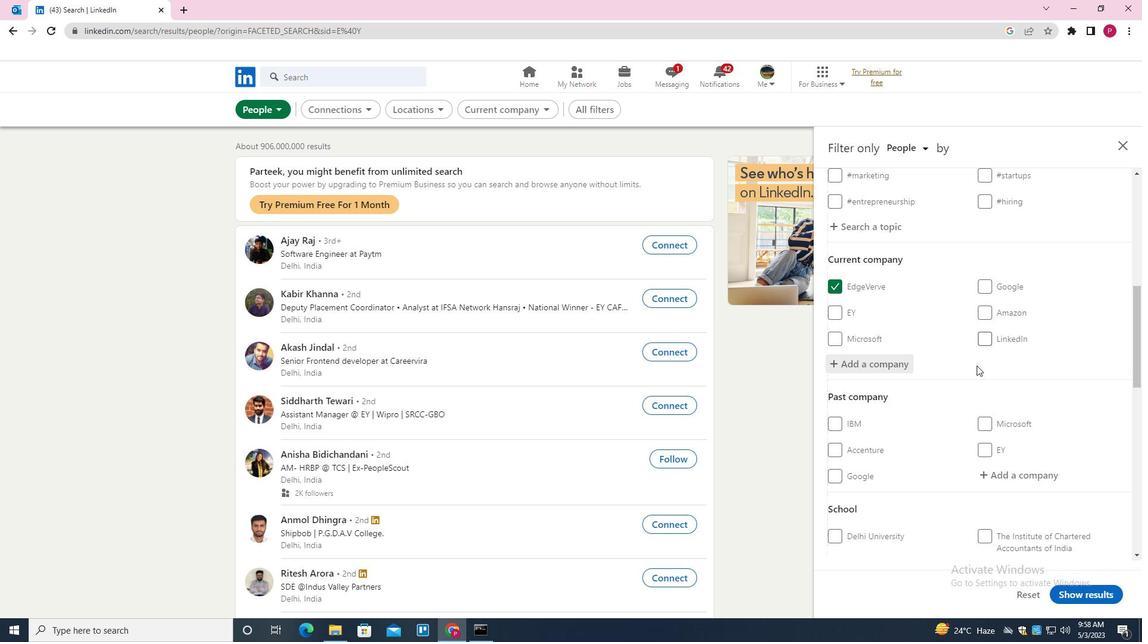 
Action: Mouse scrolled (975, 365) with delta (0, 0)
Screenshot: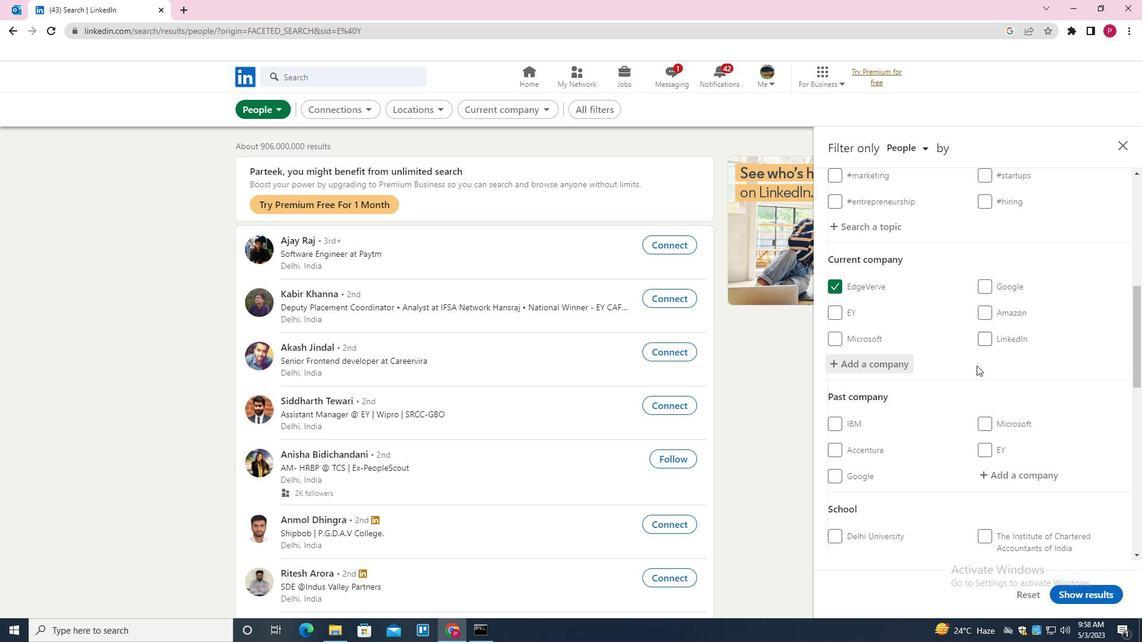
Action: Mouse moved to (975, 367)
Screenshot: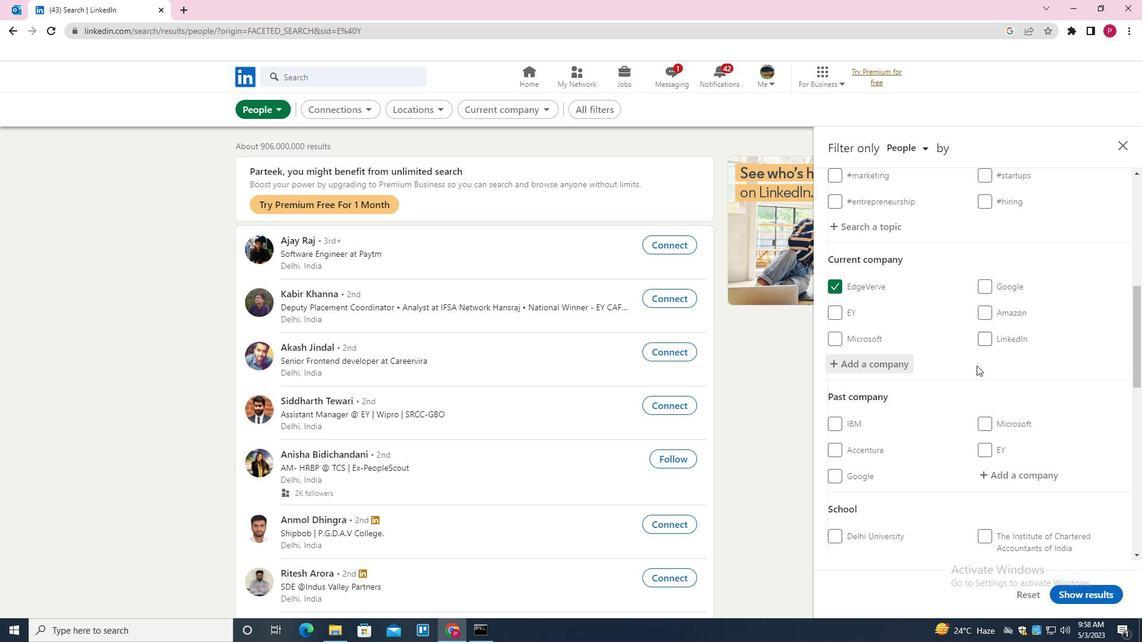 
Action: Mouse scrolled (975, 367) with delta (0, 0)
Screenshot: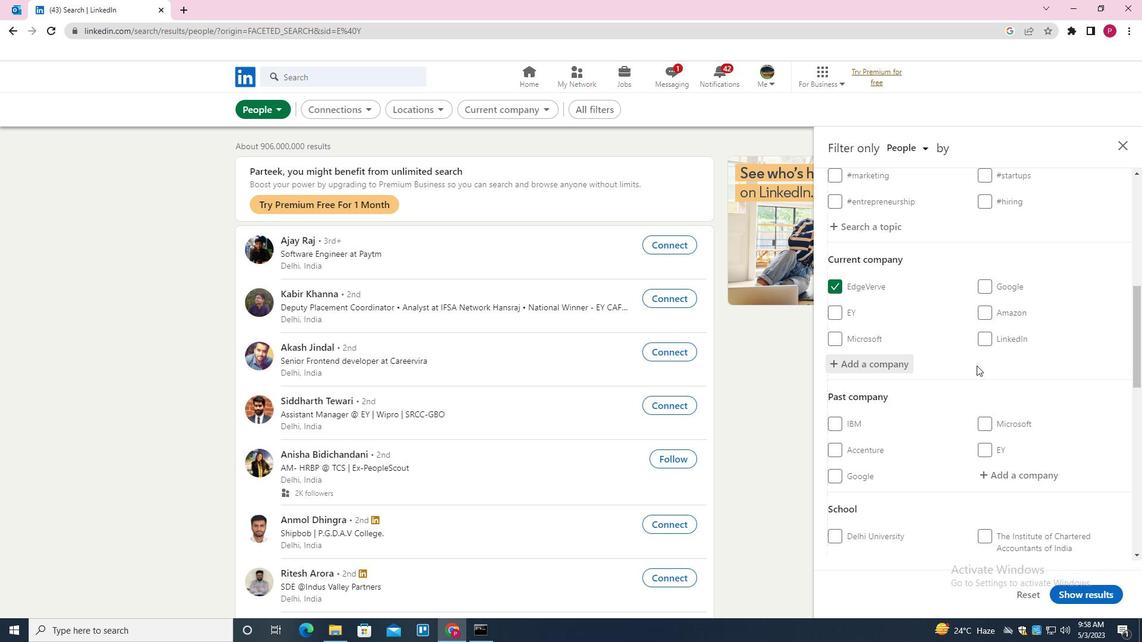 
Action: Mouse scrolled (975, 367) with delta (0, 0)
Screenshot: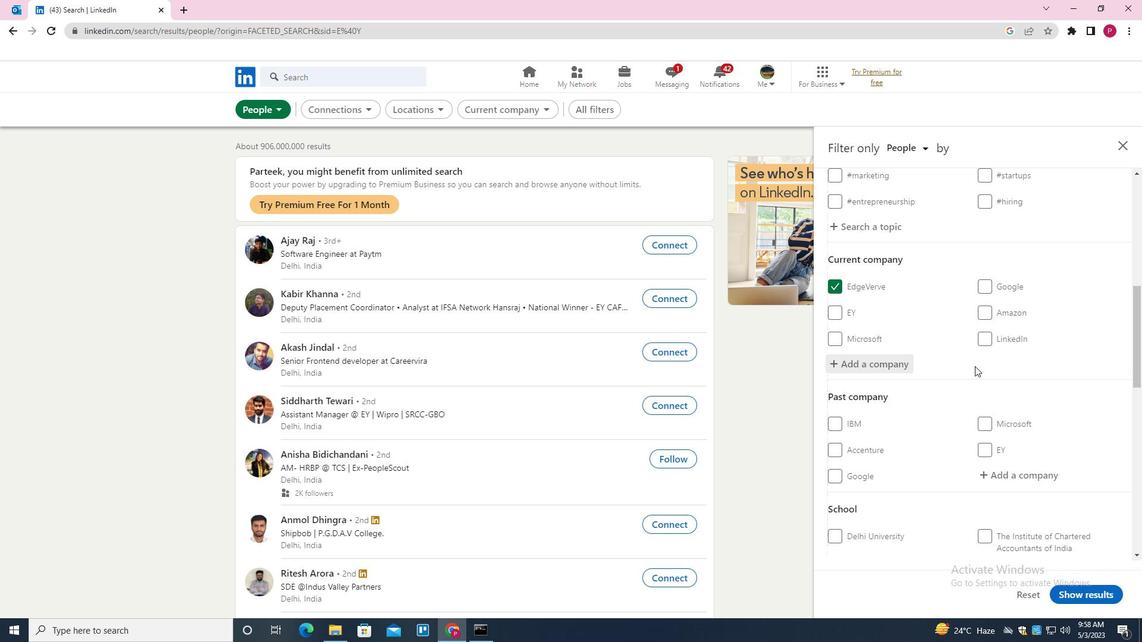 
Action: Mouse moved to (974, 367)
Screenshot: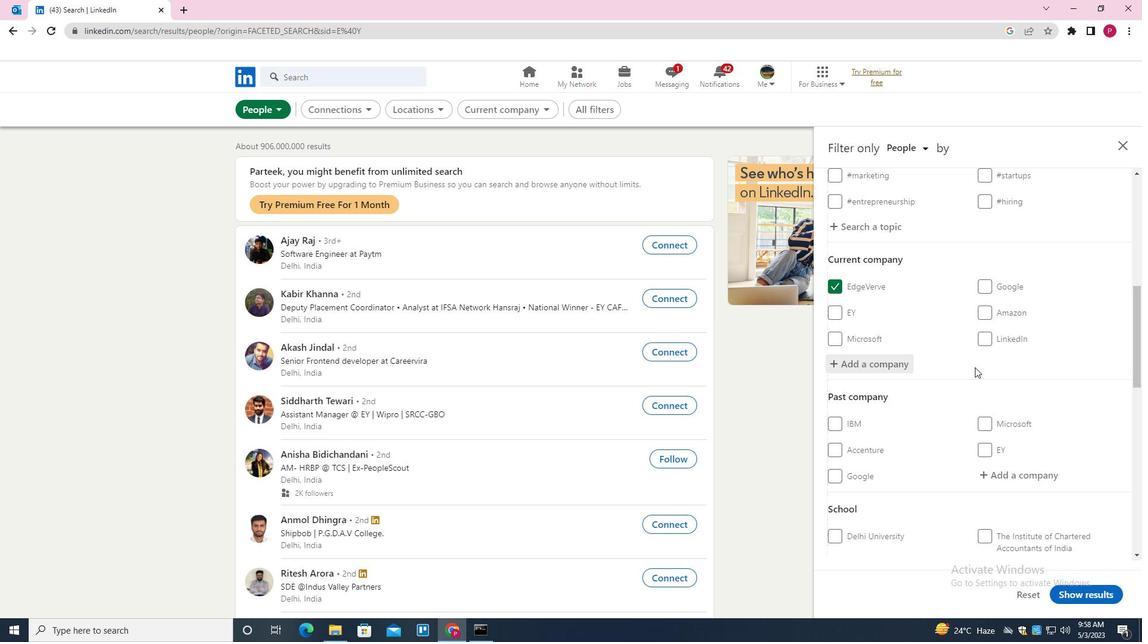 
Action: Mouse scrolled (974, 367) with delta (0, 0)
Screenshot: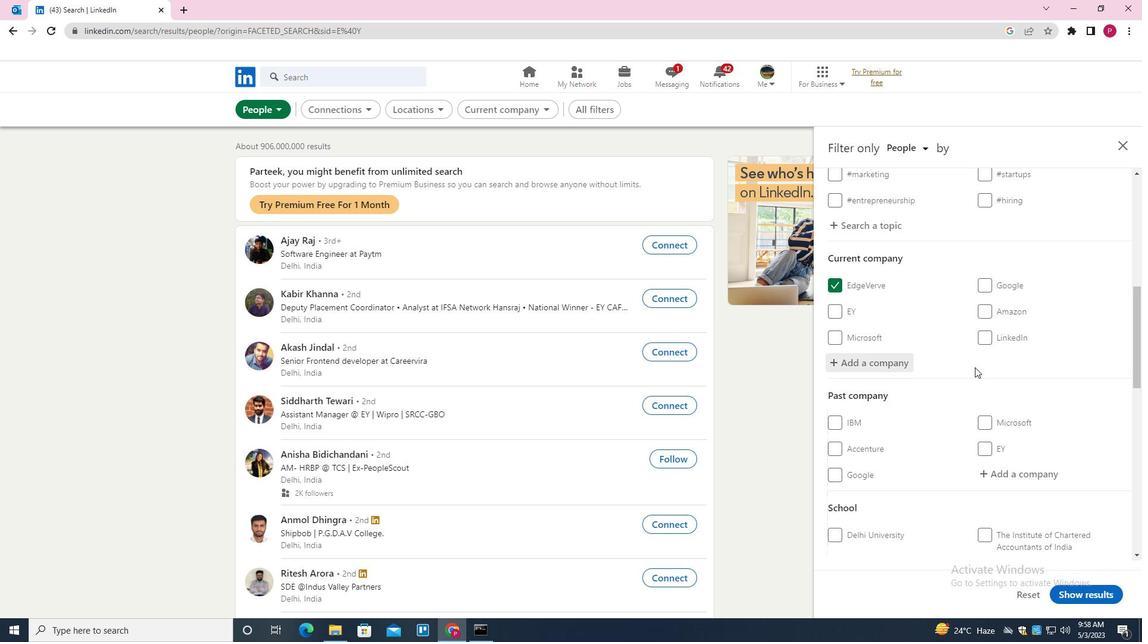 
Action: Mouse moved to (990, 363)
Screenshot: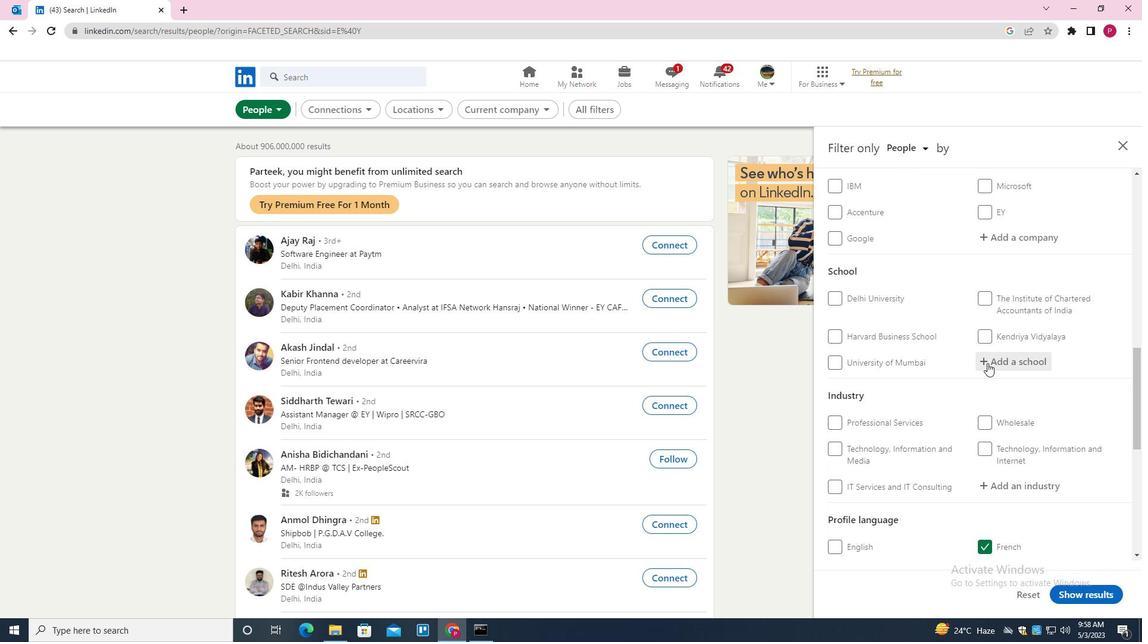 
Action: Mouse pressed left at (990, 363)
Screenshot: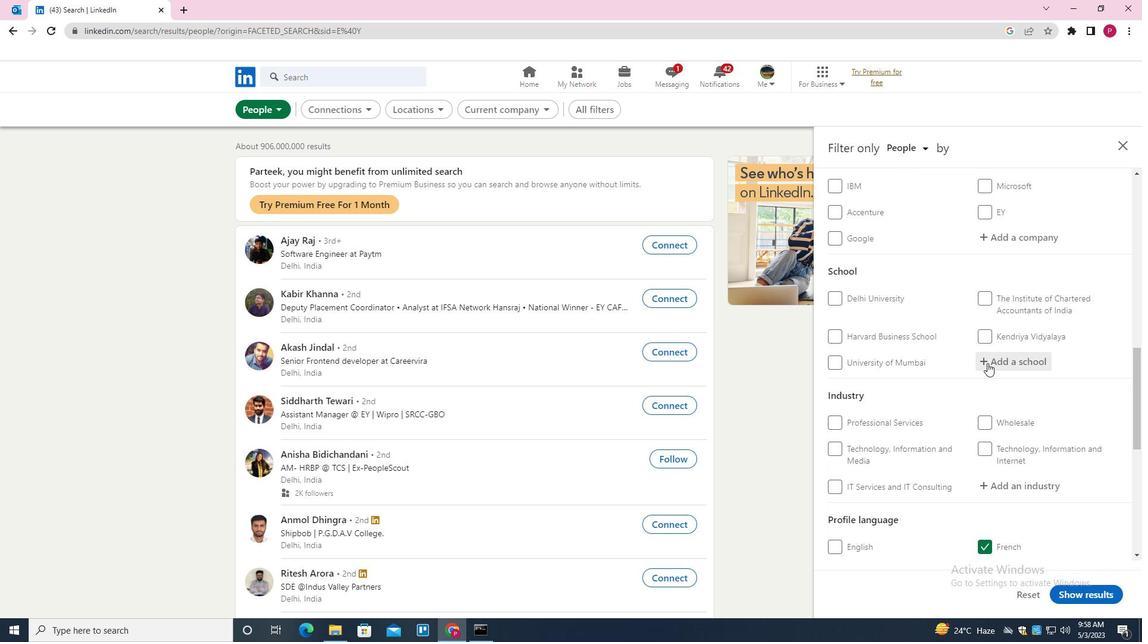 
Action: Key pressed <Key.shift><Key.shift><Key.shift><Key.shift><Key.shift><Key.shift><Key.shift>INDIAN<Key.space><Key.shift>INSTITUTE<Key.space><Key.shift>OF<Key.space><Key.shift>MANAGEMENT<Key.space><Key.backspace>,<Key.space><Key.shift>CALCUTTA<Key.down><Key.enter>
Screenshot: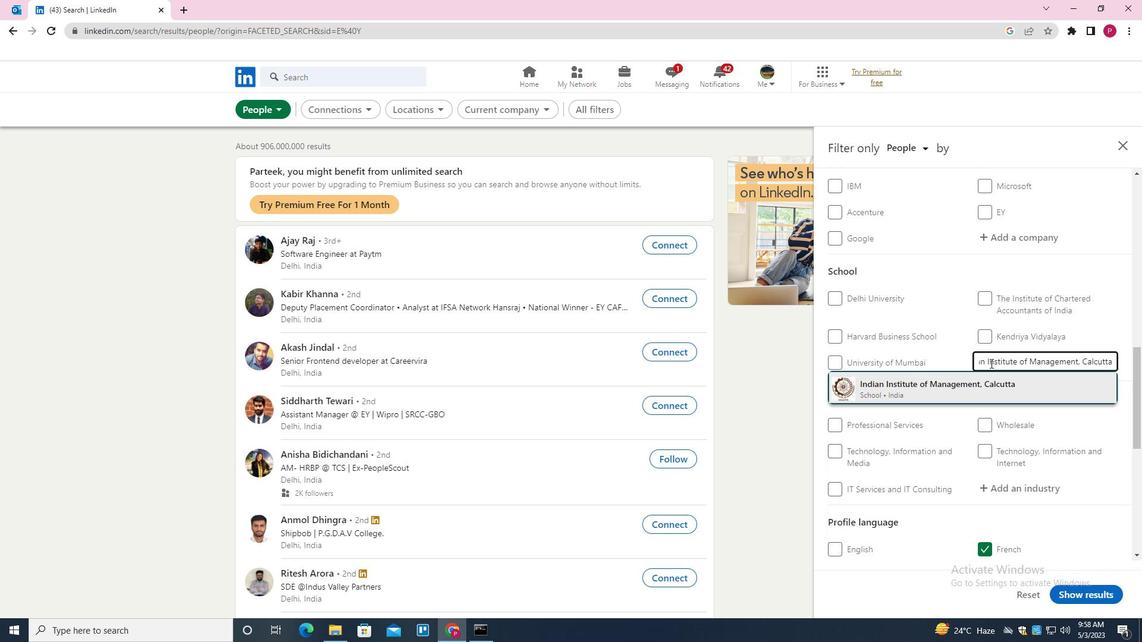 
Action: Mouse moved to (969, 387)
Screenshot: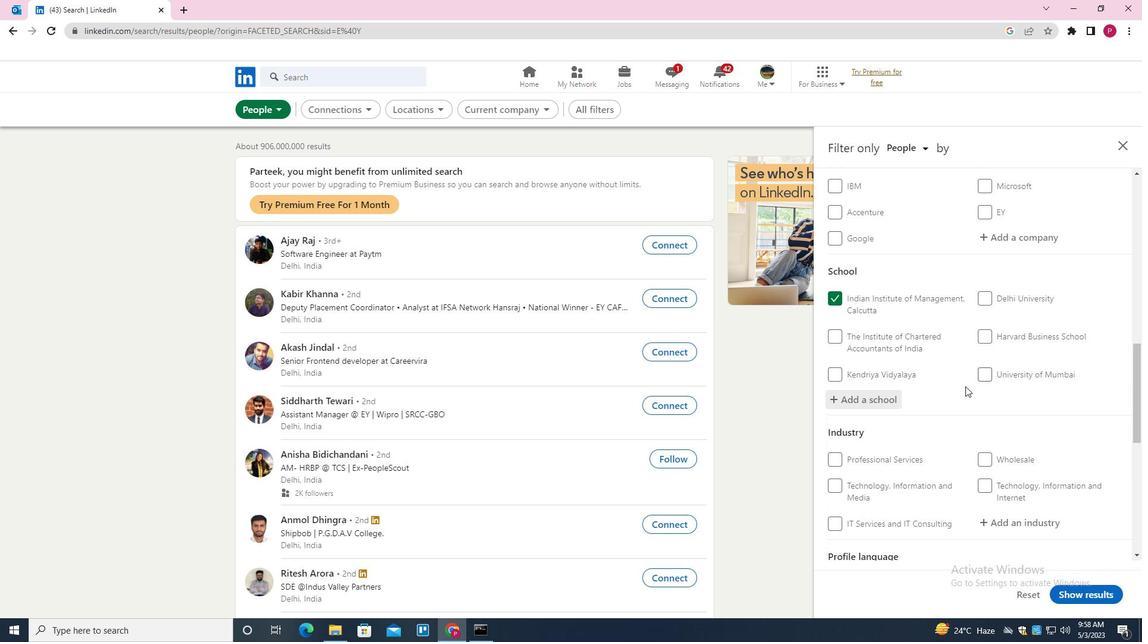 
Action: Mouse scrolled (969, 386) with delta (0, 0)
Screenshot: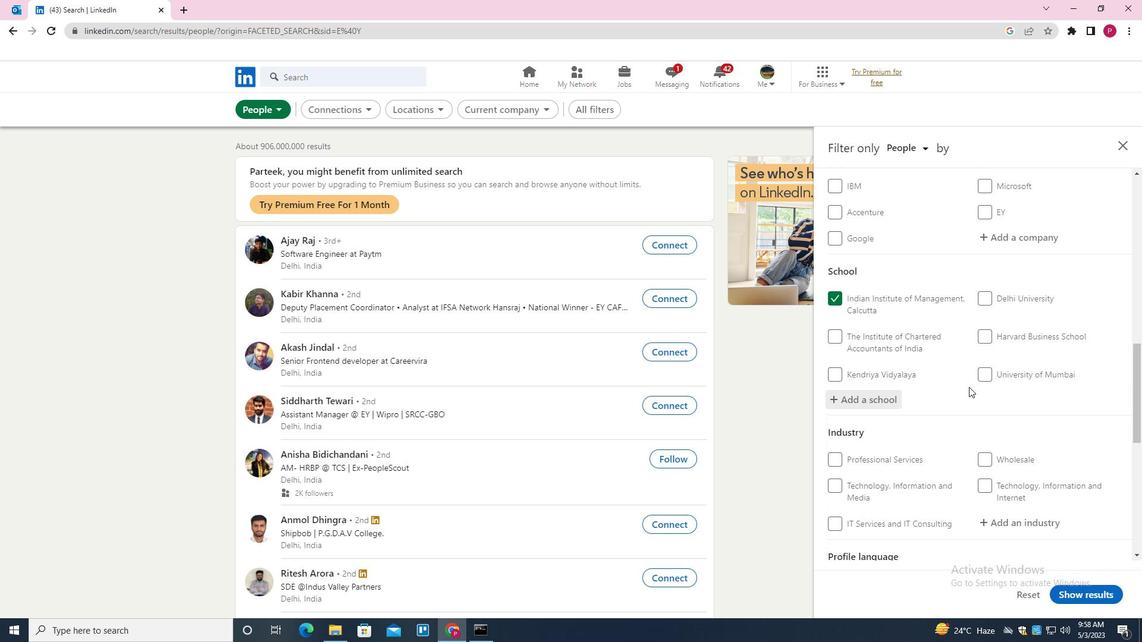 
Action: Mouse scrolled (969, 386) with delta (0, 0)
Screenshot: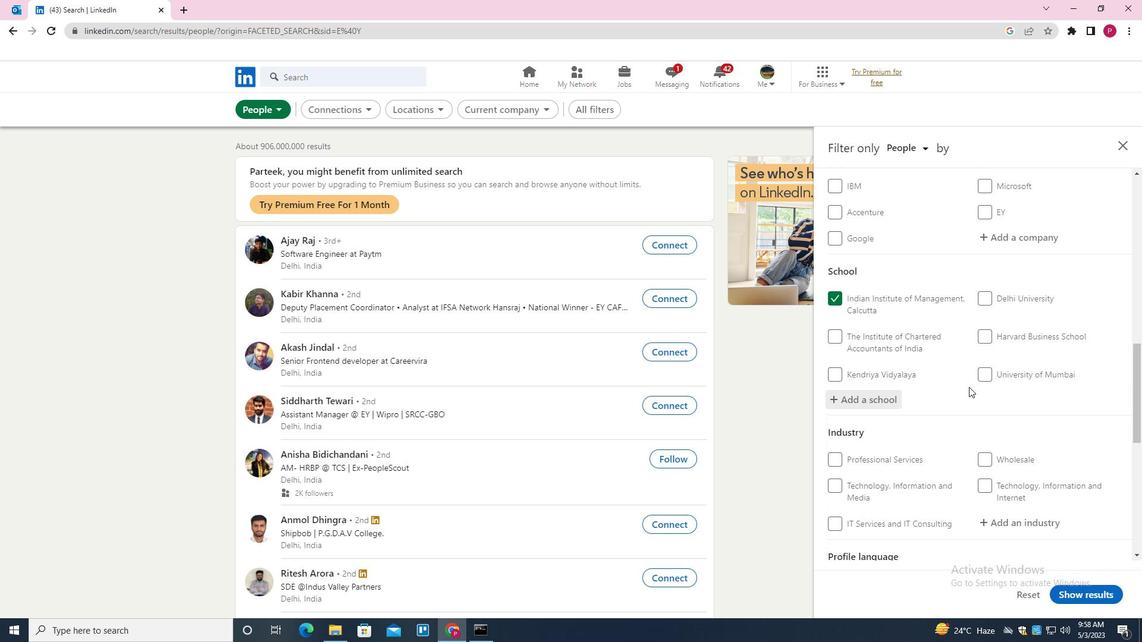 
Action: Mouse scrolled (969, 386) with delta (0, 0)
Screenshot: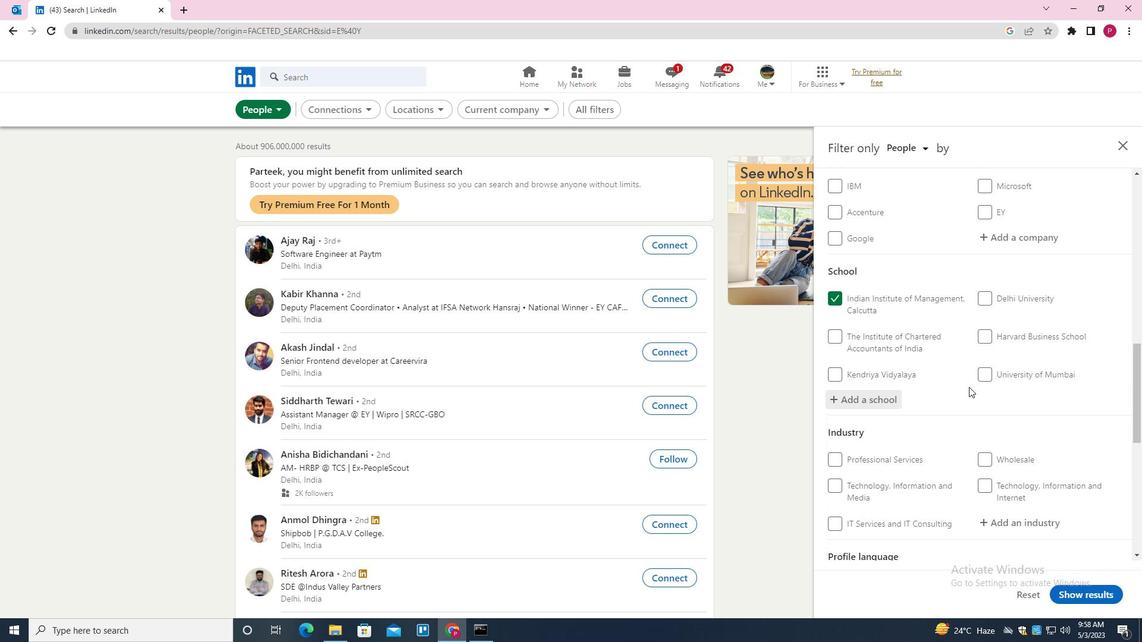 
Action: Mouse moved to (1008, 347)
Screenshot: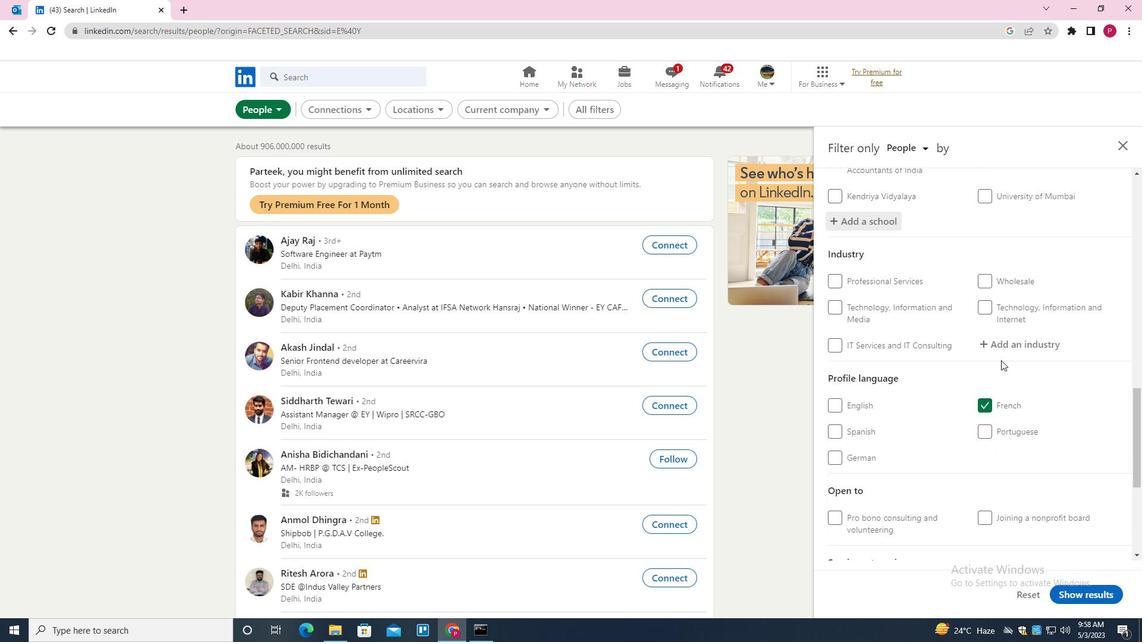 
Action: Mouse pressed left at (1008, 347)
Screenshot: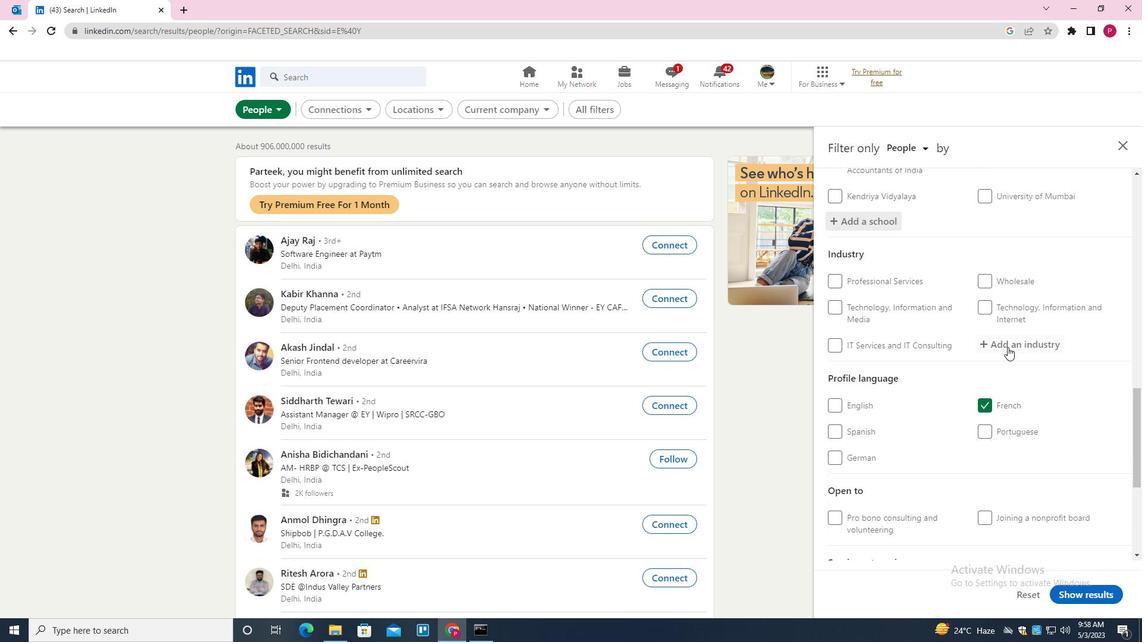 
Action: Key pressed <Key.shift><Key.shift>FISHERIES<Key.space><Key.down><Key.enter>
Screenshot: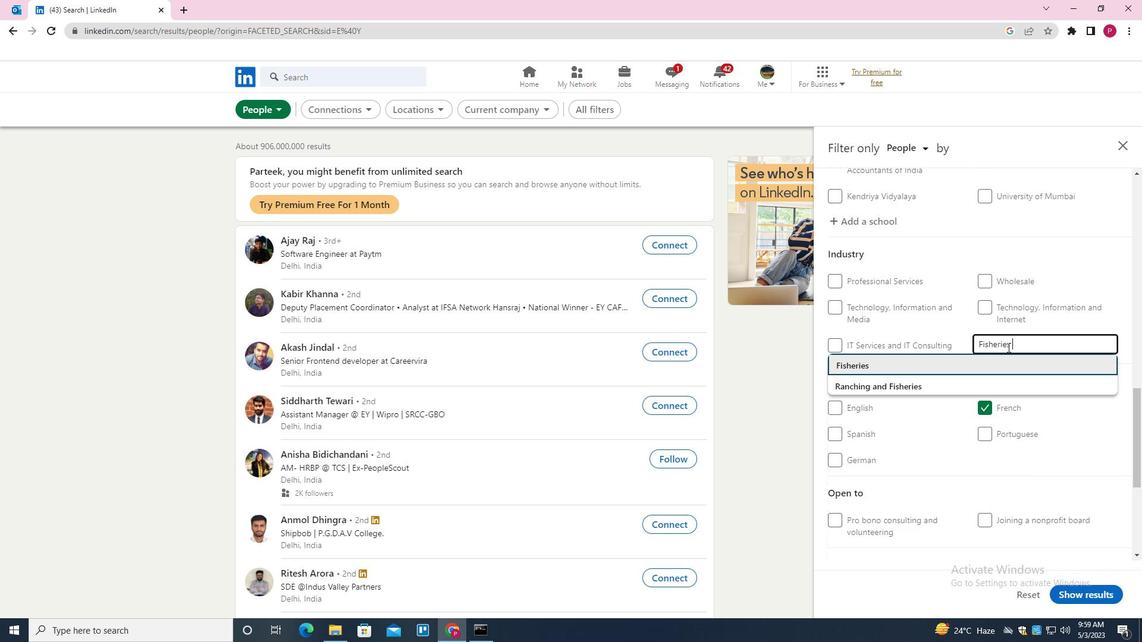 
Action: Mouse moved to (1006, 347)
Screenshot: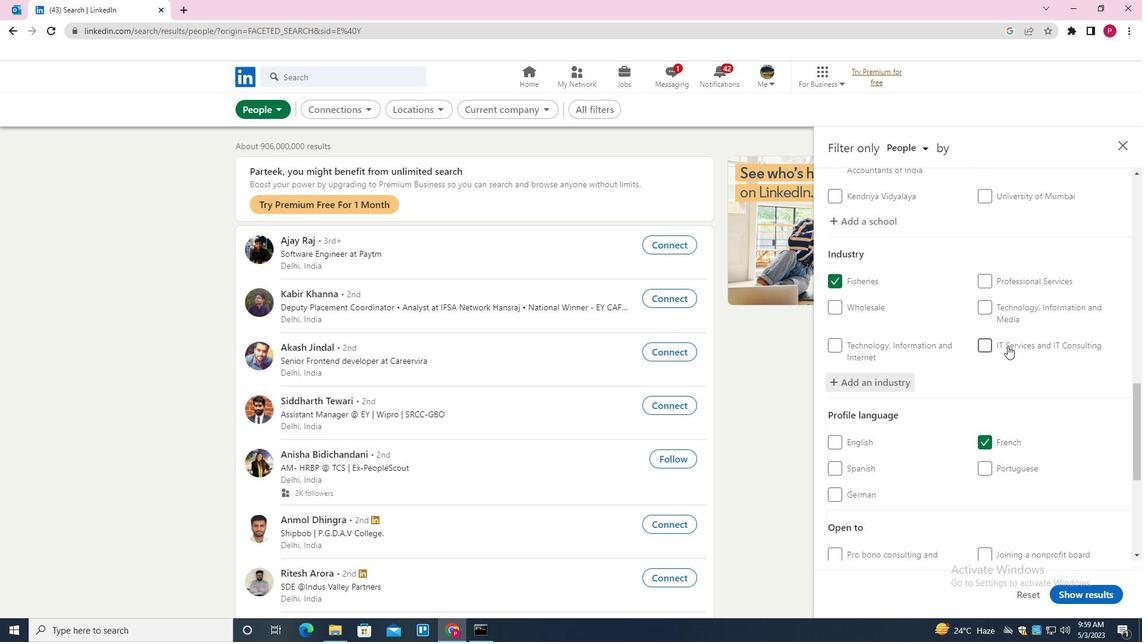 
Action: Mouse scrolled (1006, 346) with delta (0, 0)
Screenshot: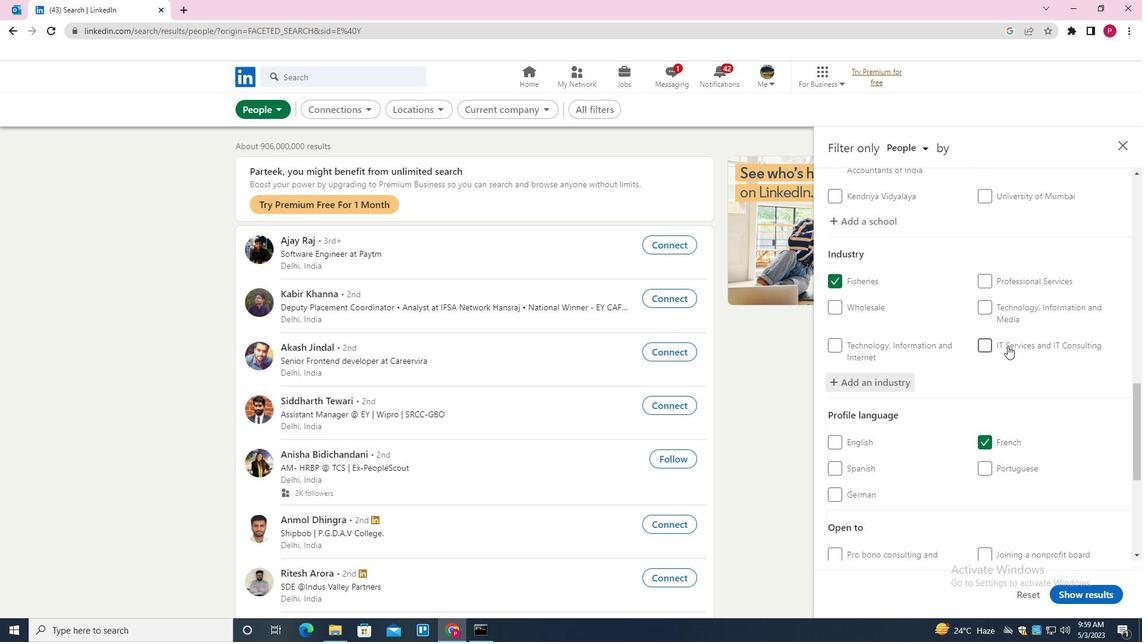
Action: Mouse scrolled (1006, 346) with delta (0, 0)
Screenshot: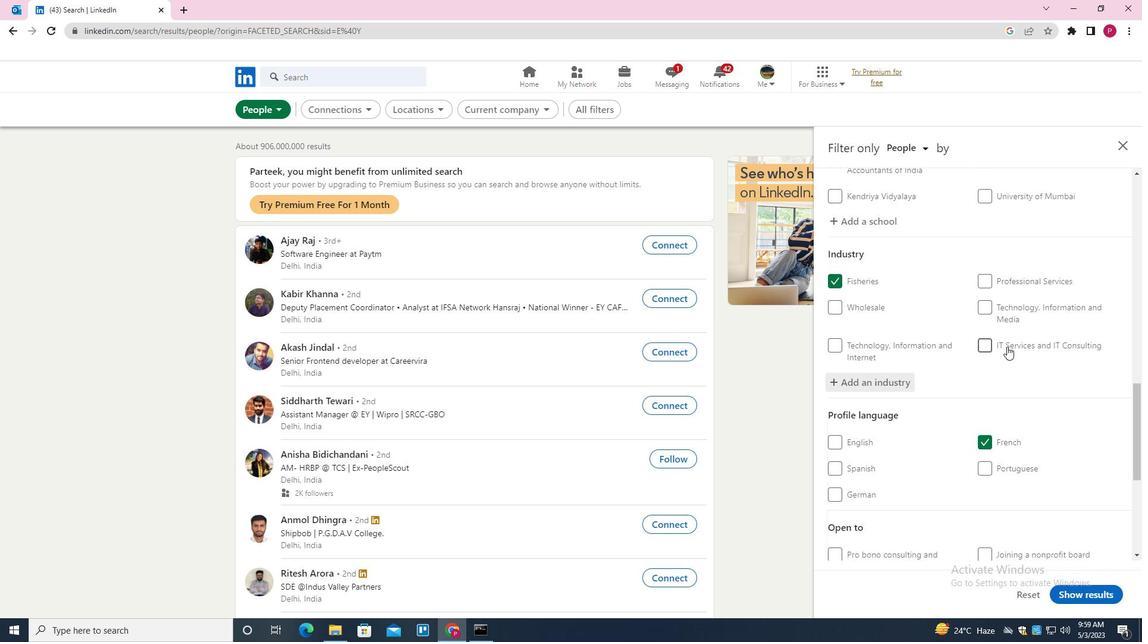 
Action: Mouse scrolled (1006, 346) with delta (0, 0)
Screenshot: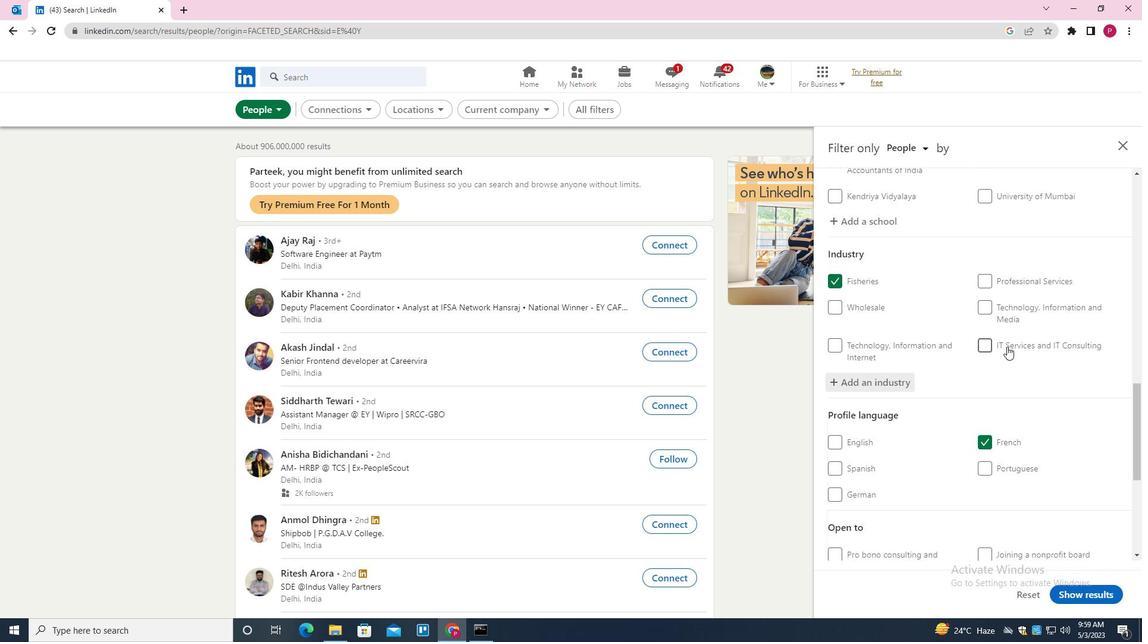 
Action: Mouse moved to (1006, 352)
Screenshot: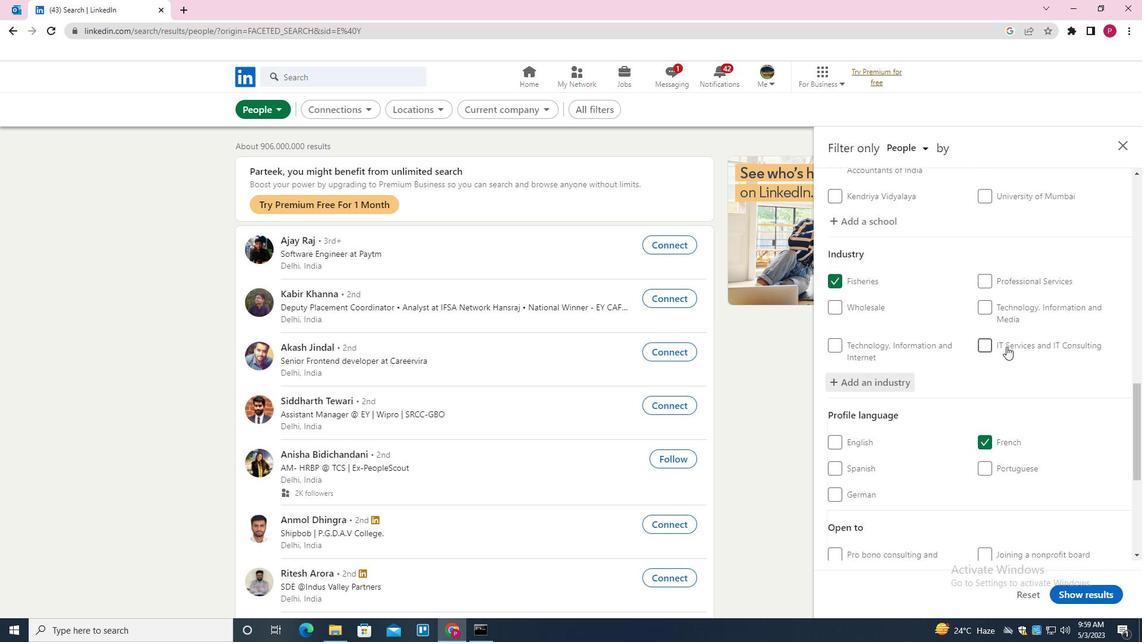 
Action: Mouse scrolled (1006, 351) with delta (0, 0)
Screenshot: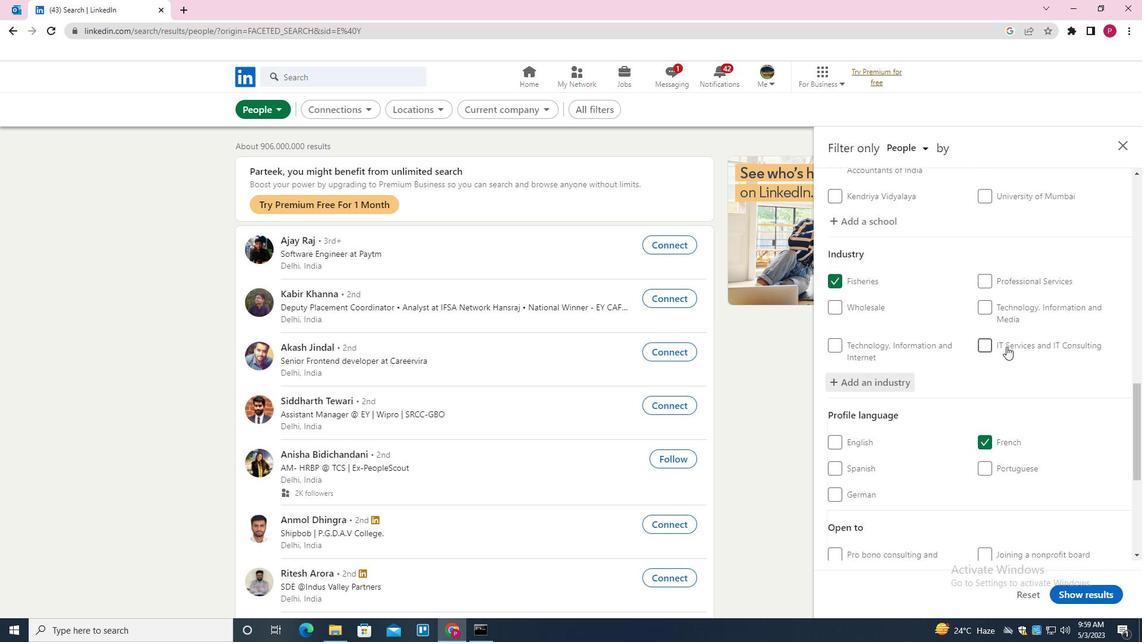 
Action: Mouse moved to (1012, 438)
Screenshot: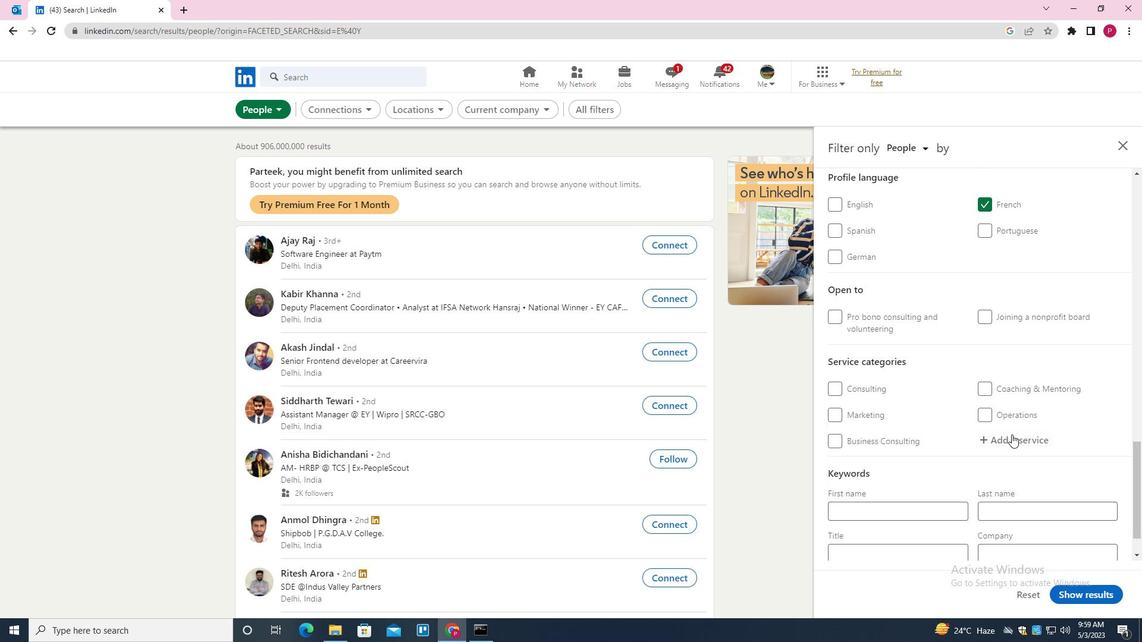 
Action: Mouse pressed left at (1012, 438)
Screenshot: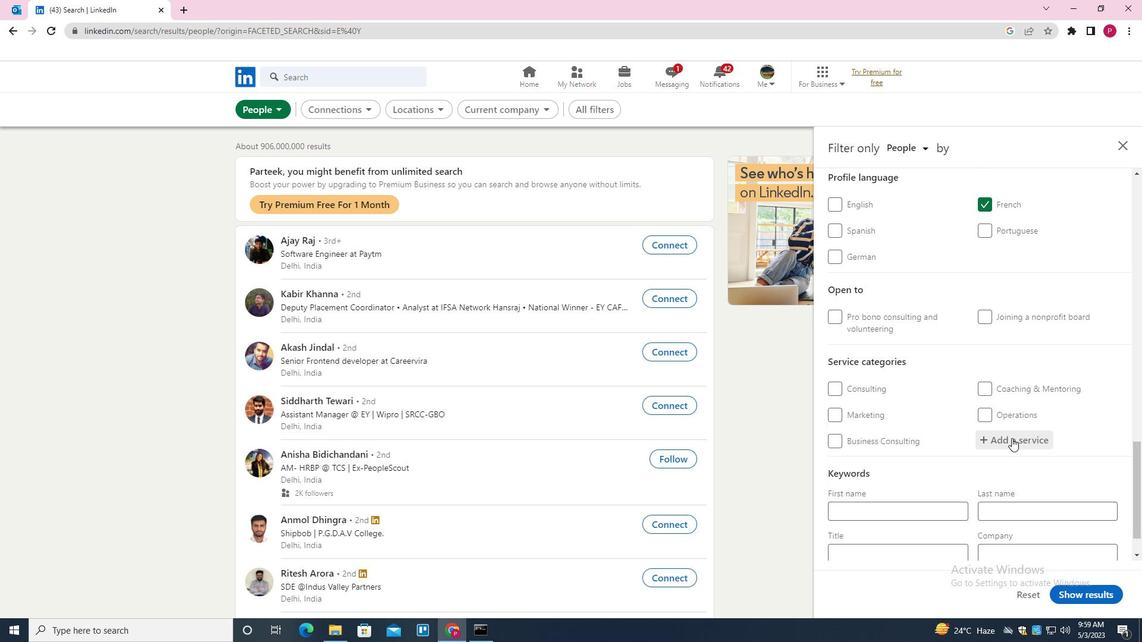 
Action: Key pressed <Key.shift><Key.shift><Key.shift><Key.shift><Key.shift>LIFE<Key.space><Key.shift>COACHING<Key.down><Key.enter>
Screenshot: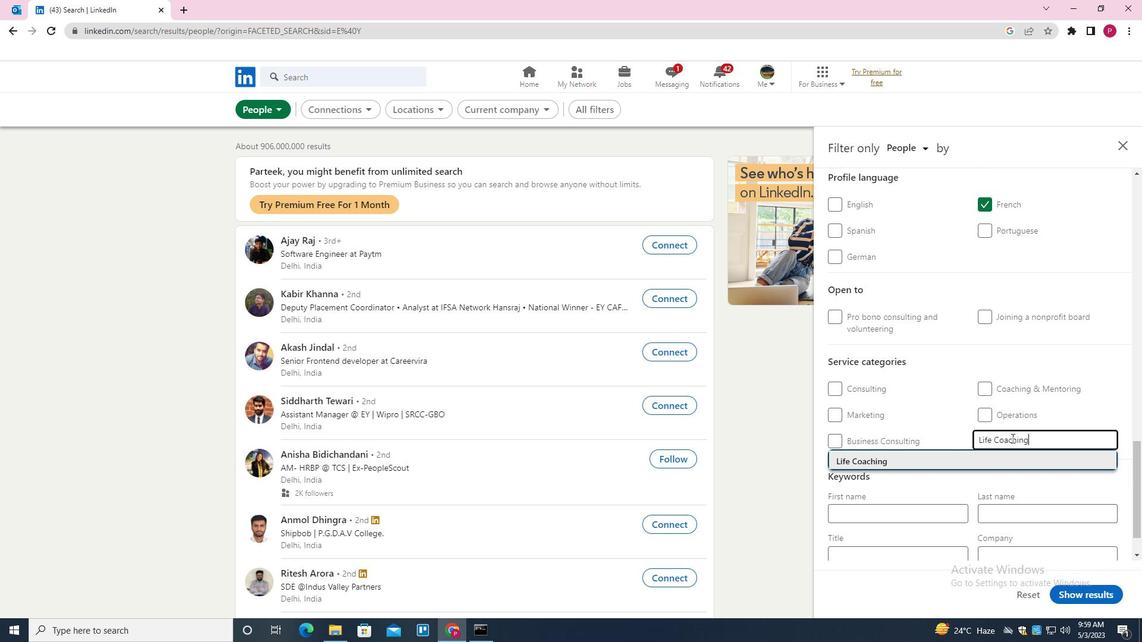 
Action: Mouse scrolled (1012, 438) with delta (0, 0)
Screenshot: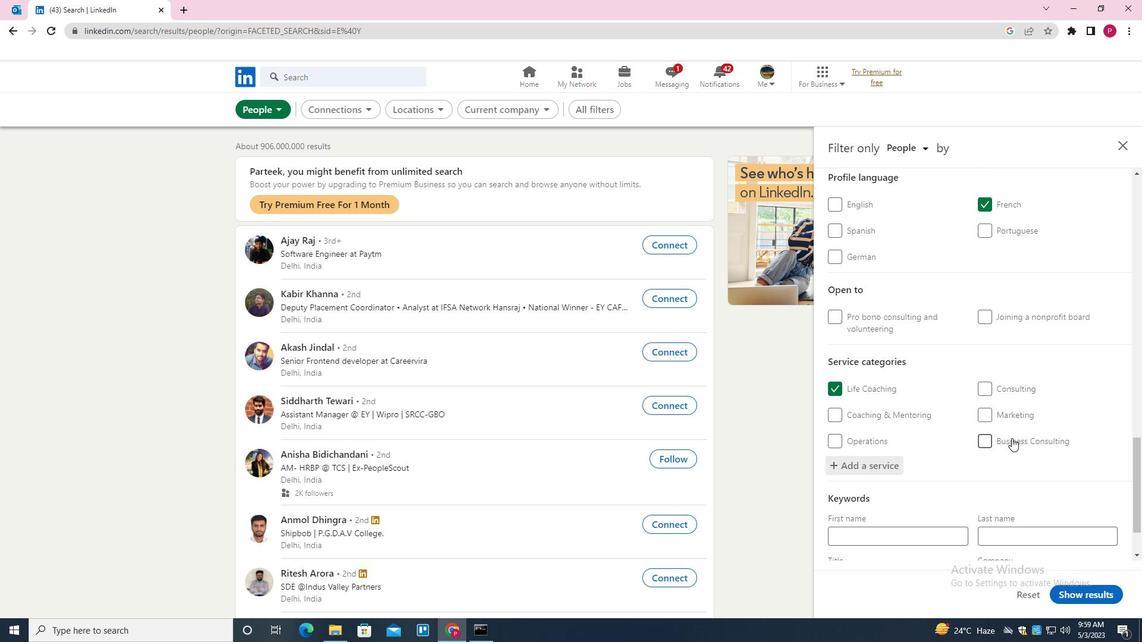 
Action: Mouse scrolled (1012, 438) with delta (0, 0)
Screenshot: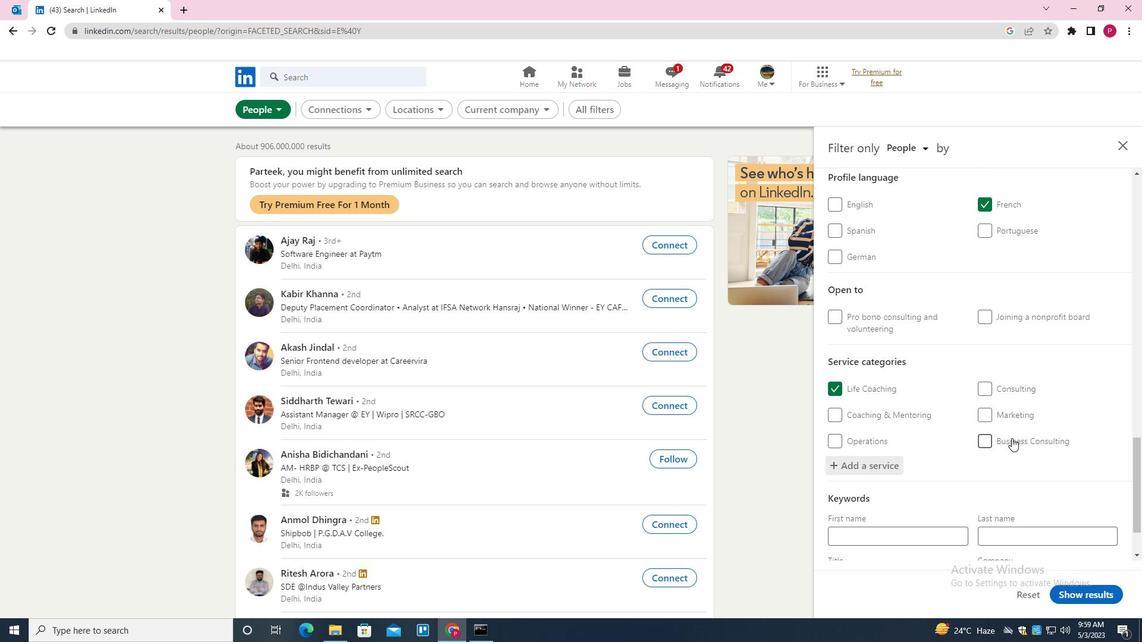 
Action: Mouse scrolled (1012, 438) with delta (0, 0)
Screenshot: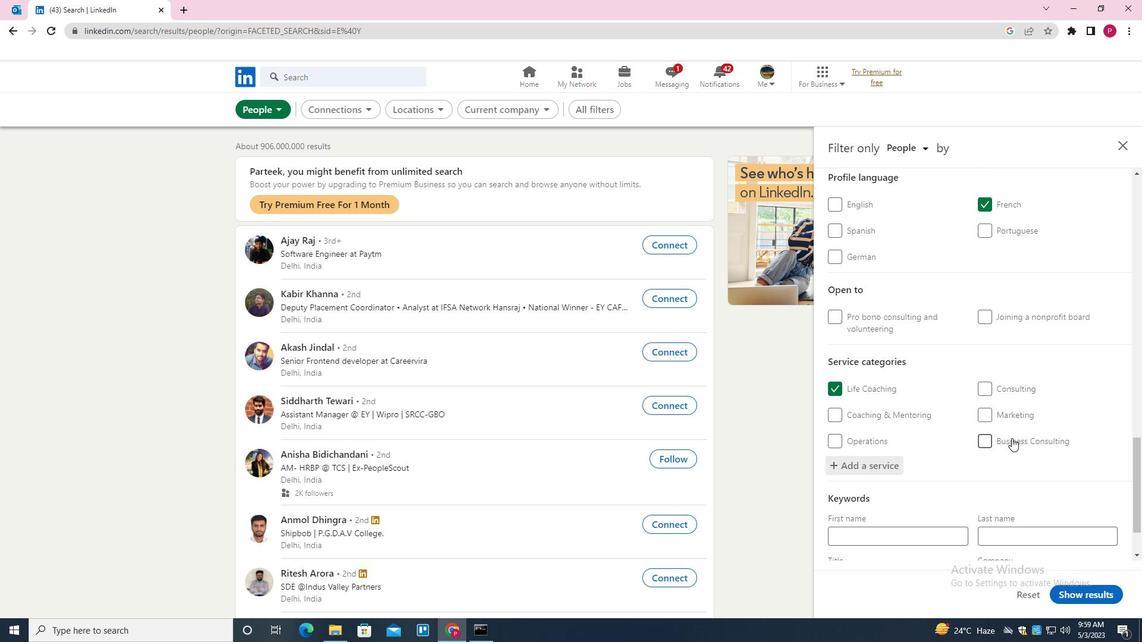 
Action: Mouse scrolled (1012, 438) with delta (0, 0)
Screenshot: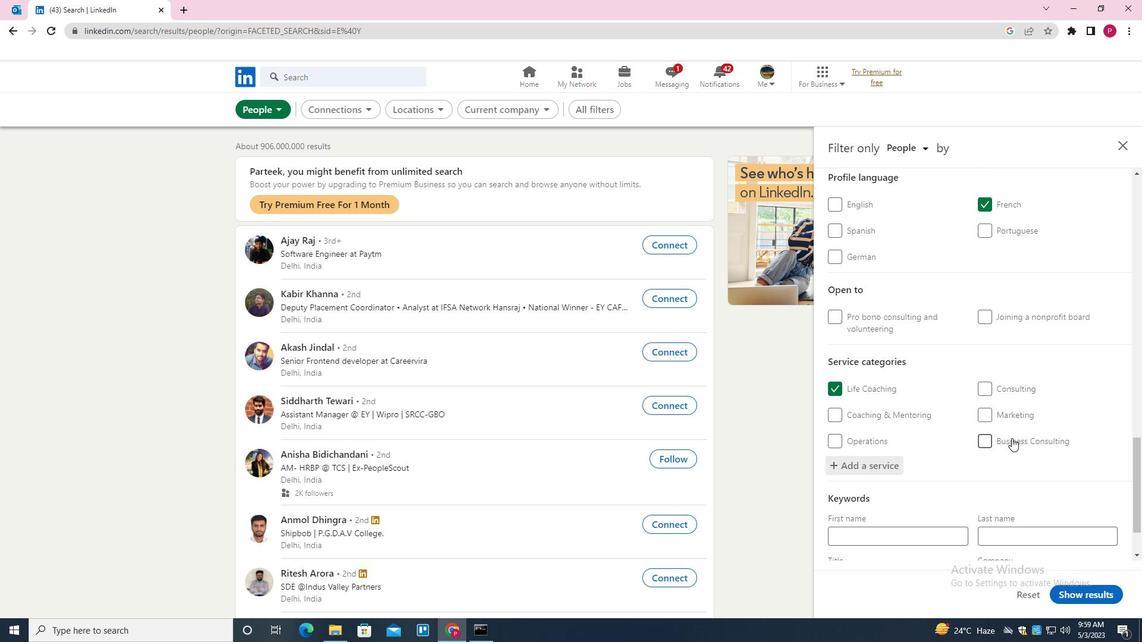 
Action: Mouse moved to (909, 506)
Screenshot: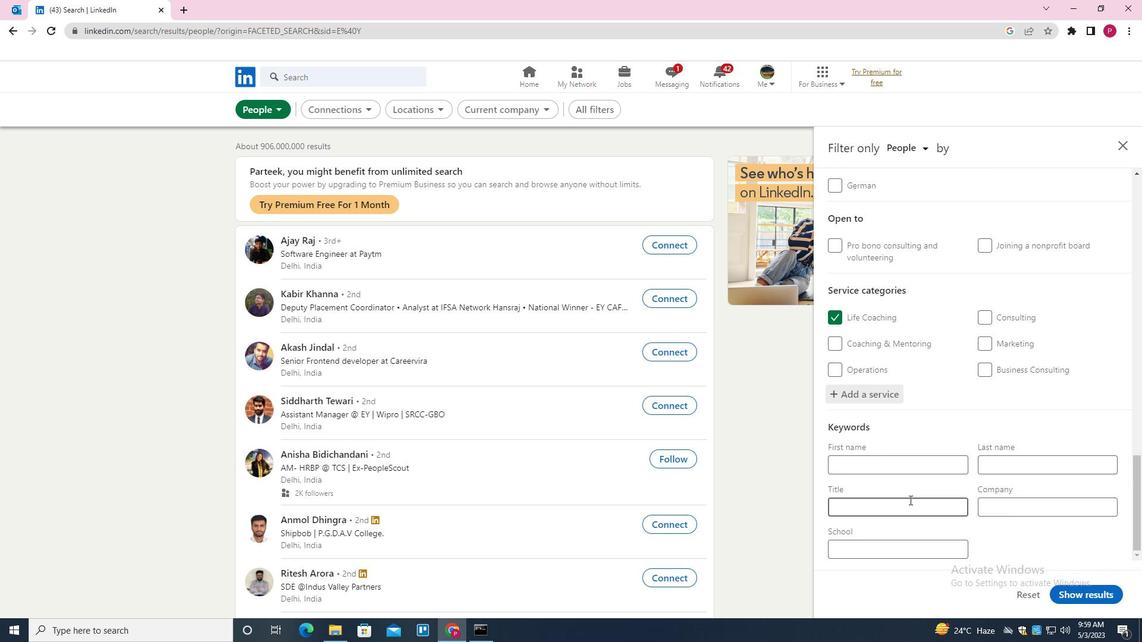 
Action: Mouse pressed left at (909, 506)
Screenshot: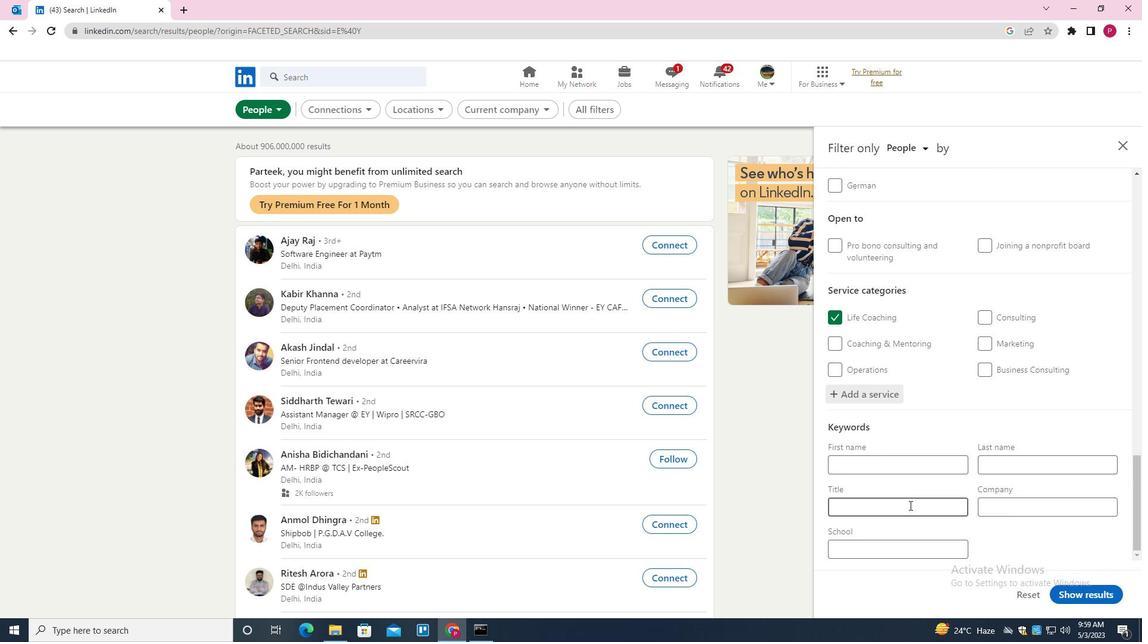 
Action: Key pressed <Key.shift><Key.shift><Key.shift><Key.shift><Key.shift><Key.shift><Key.shift><Key.shift>CRUISE<Key.space><Key.shift>SHIP<Key.space><Key.shift><Key.shift><Key.shift><Key.shift><Key.shift><Key.shift><Key.shift><Key.shift>ATTENDANT
Screenshot: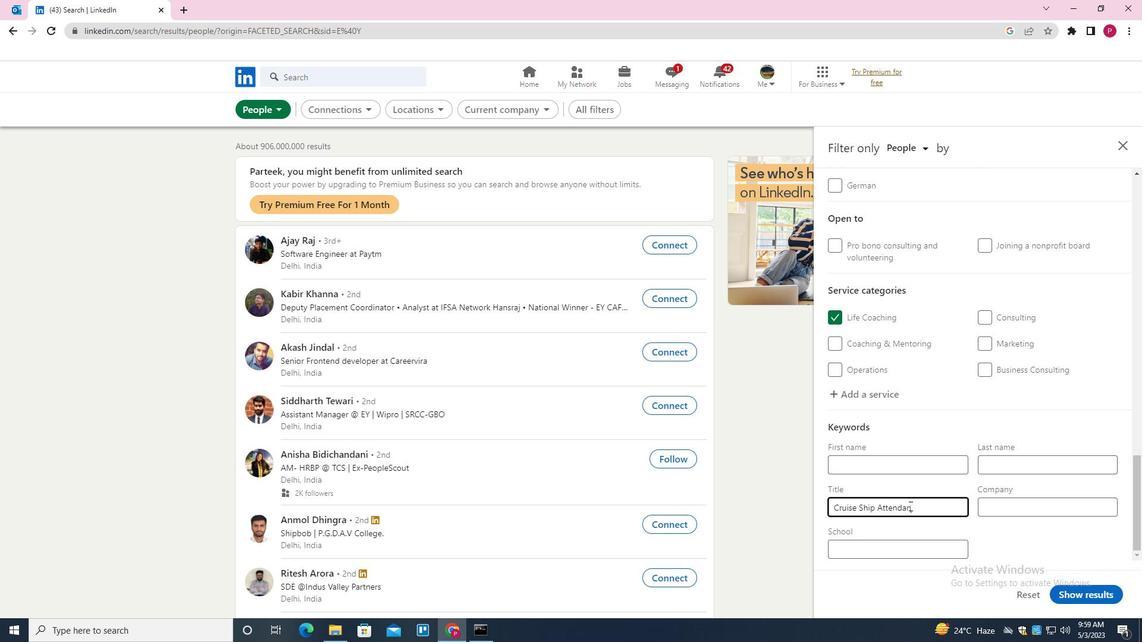 
Action: Mouse moved to (1072, 591)
Screenshot: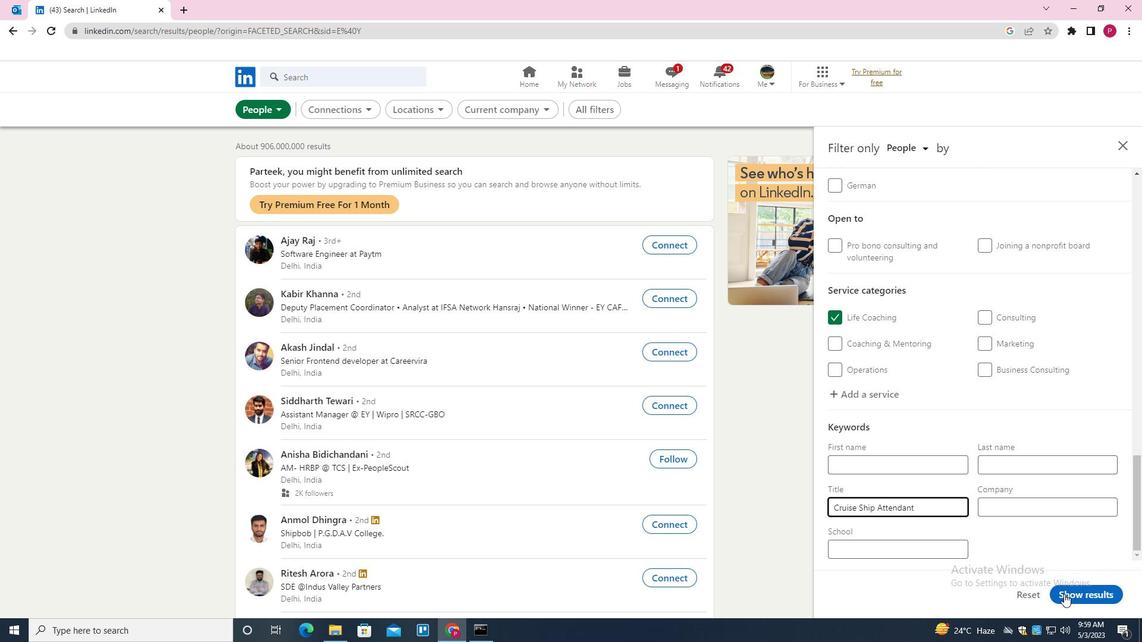 
Action: Mouse pressed left at (1072, 591)
Screenshot: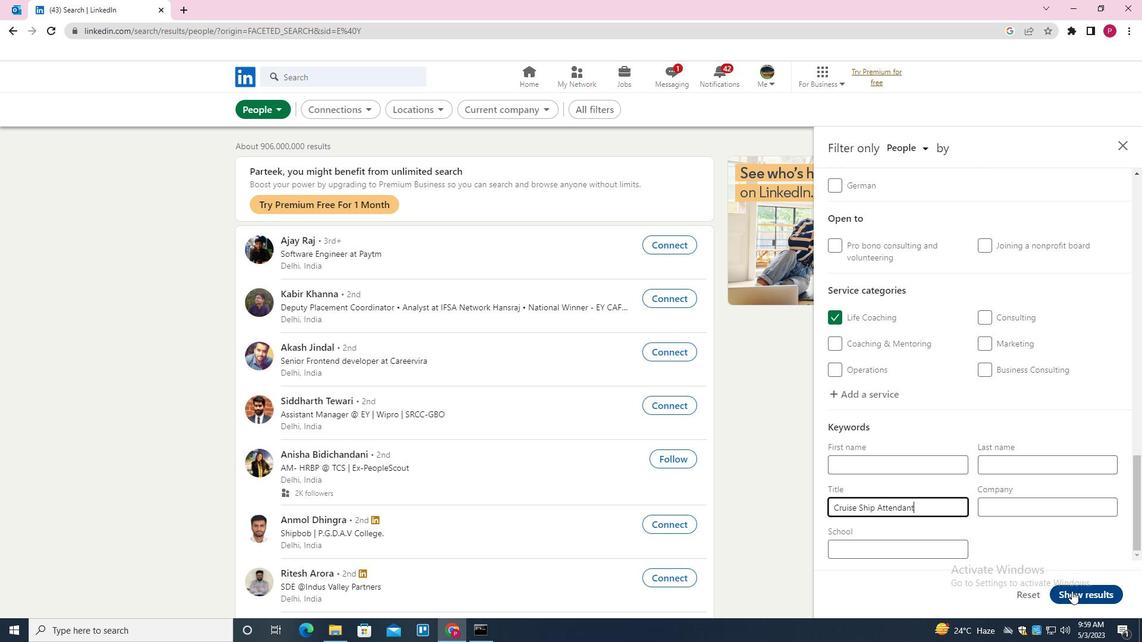 
Action: Mouse moved to (653, 241)
Screenshot: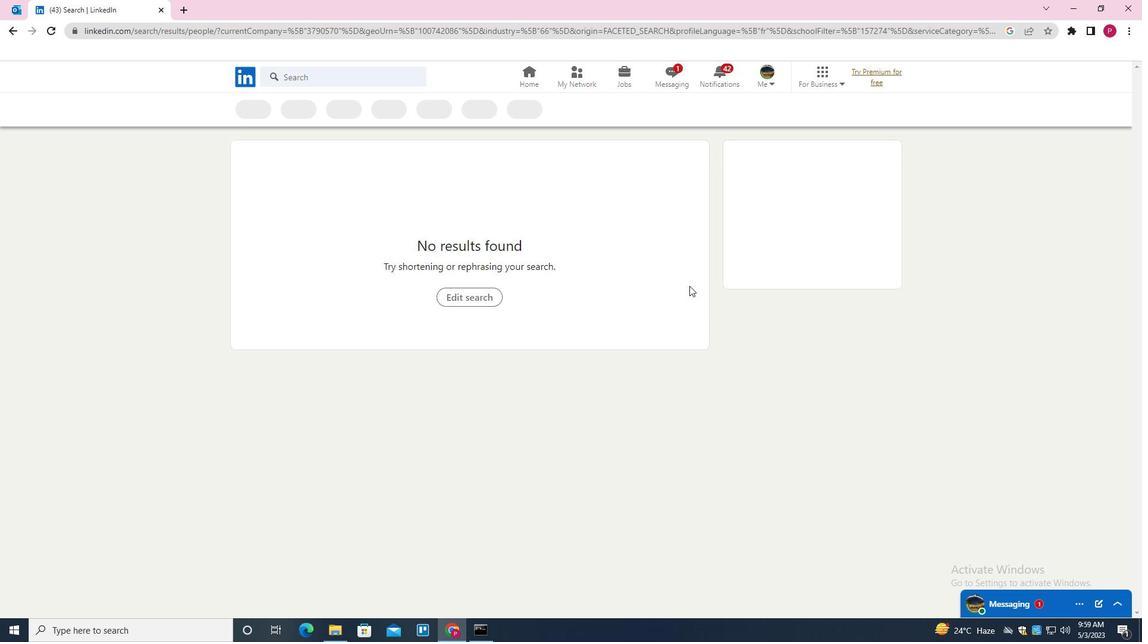 
